 Task: Use the formula "ISEMAIL" in spreadsheet "Project portfolio".
Action: Mouse moved to (764, 99)
Screenshot: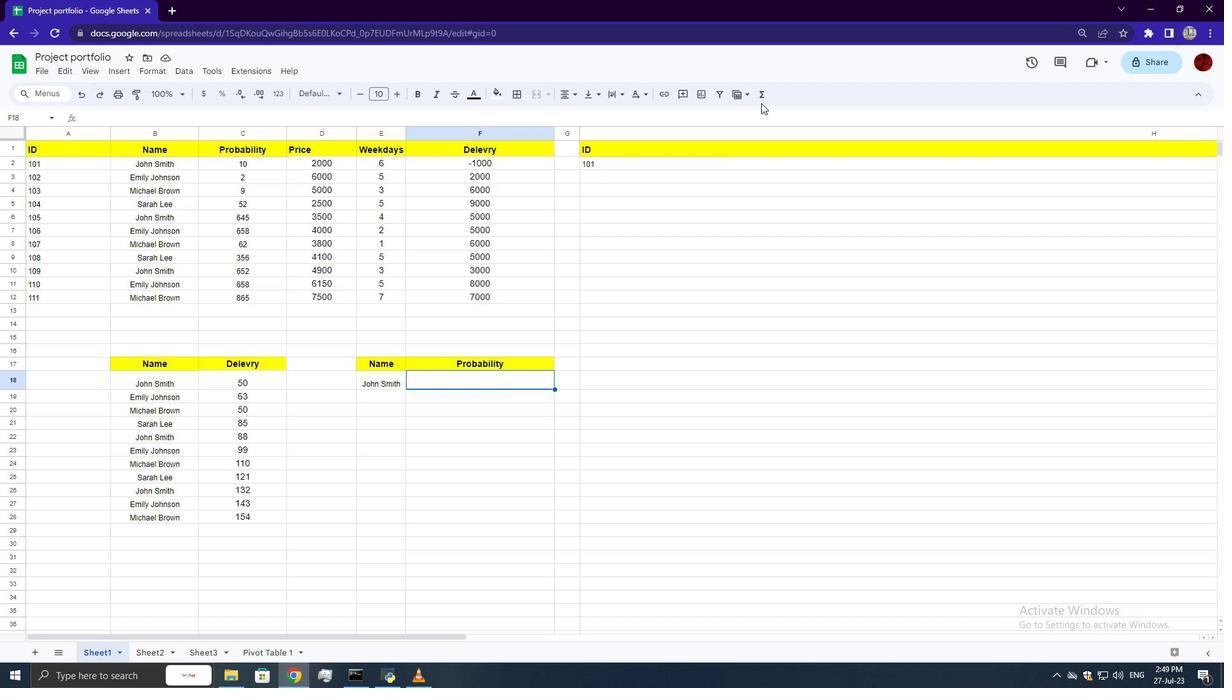 
Action: Mouse pressed left at (764, 99)
Screenshot: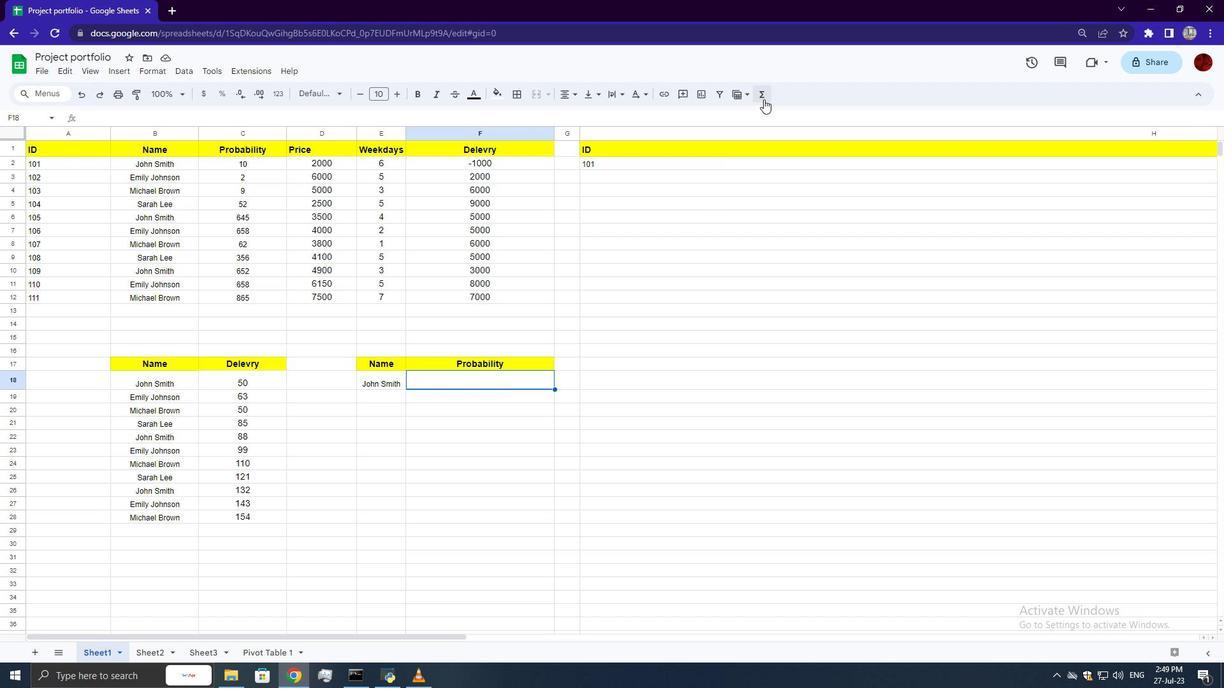
Action: Mouse moved to (944, 230)
Screenshot: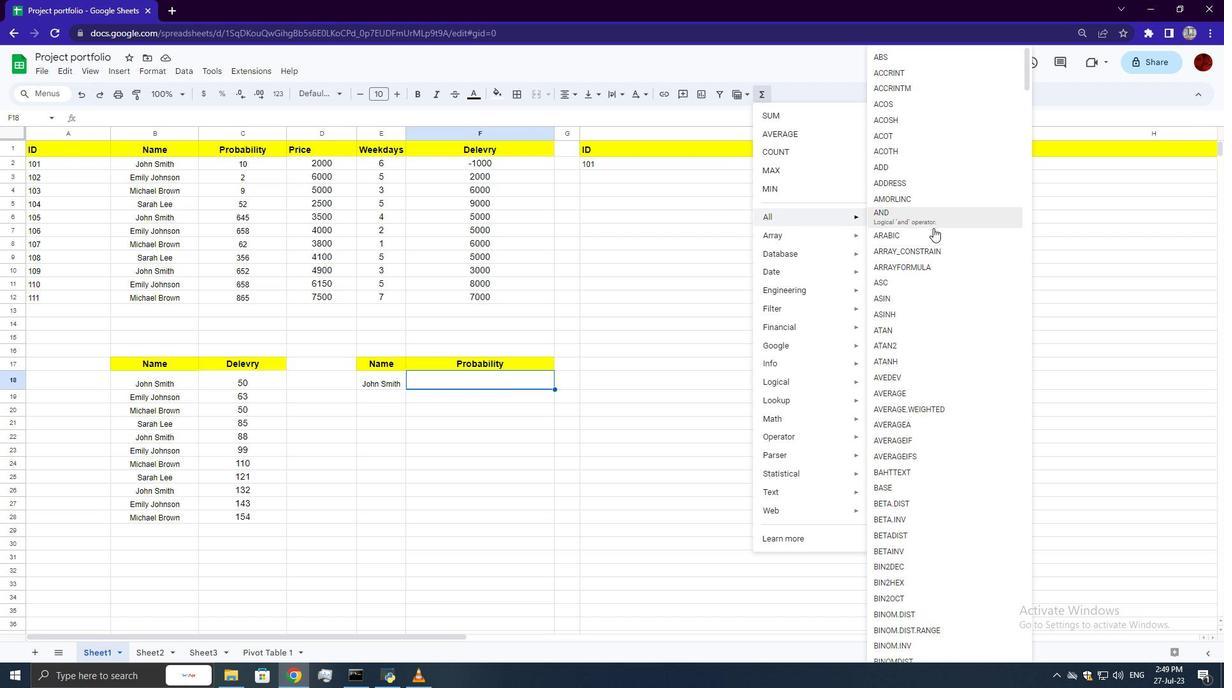 
Action: Mouse scrolled (944, 229) with delta (0, 0)
Screenshot: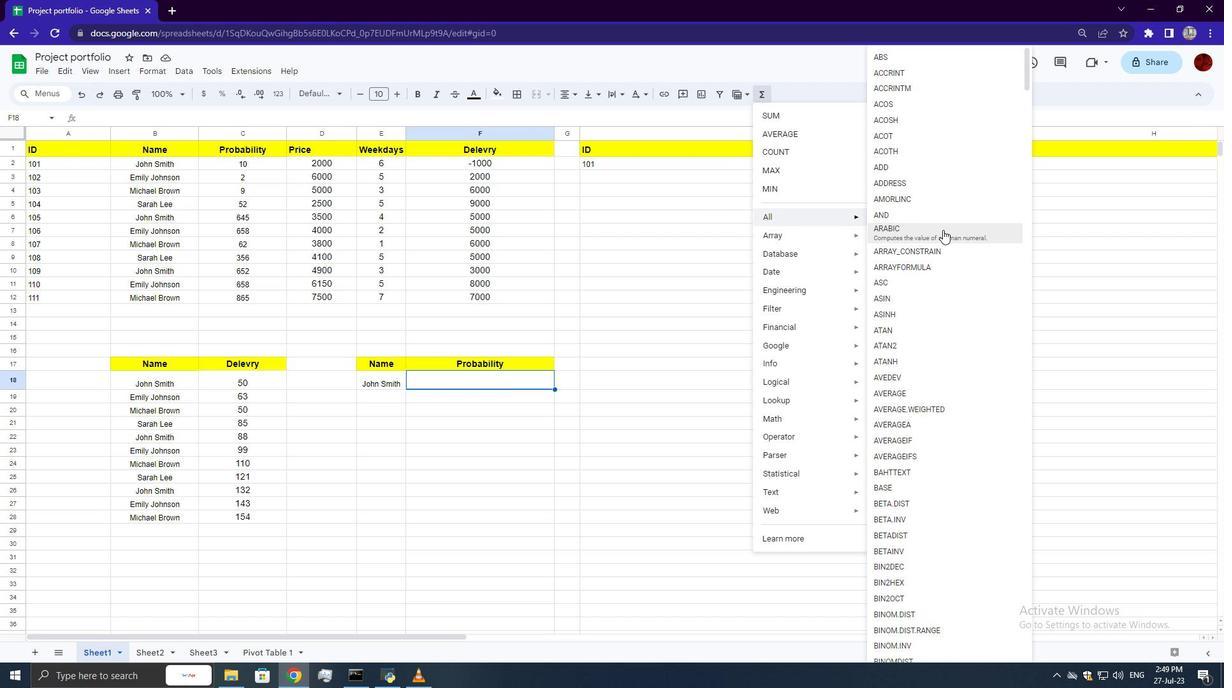 
Action: Mouse scrolled (944, 229) with delta (0, 0)
Screenshot: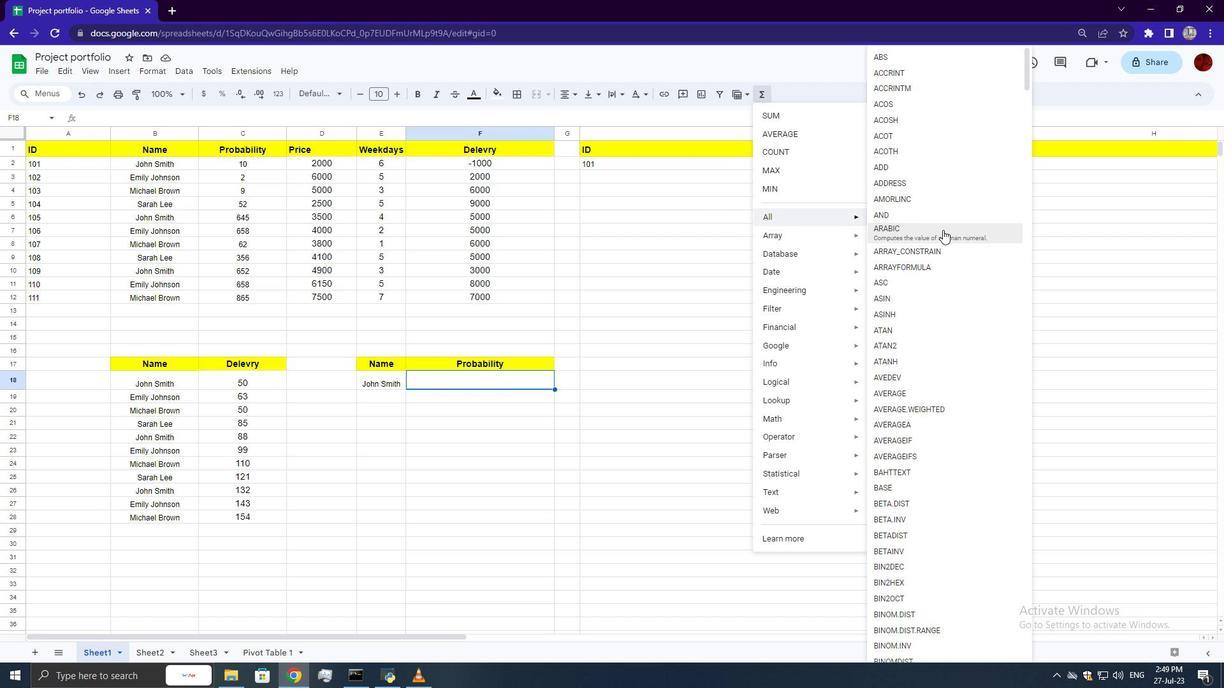 
Action: Mouse scrolled (944, 229) with delta (0, 0)
Screenshot: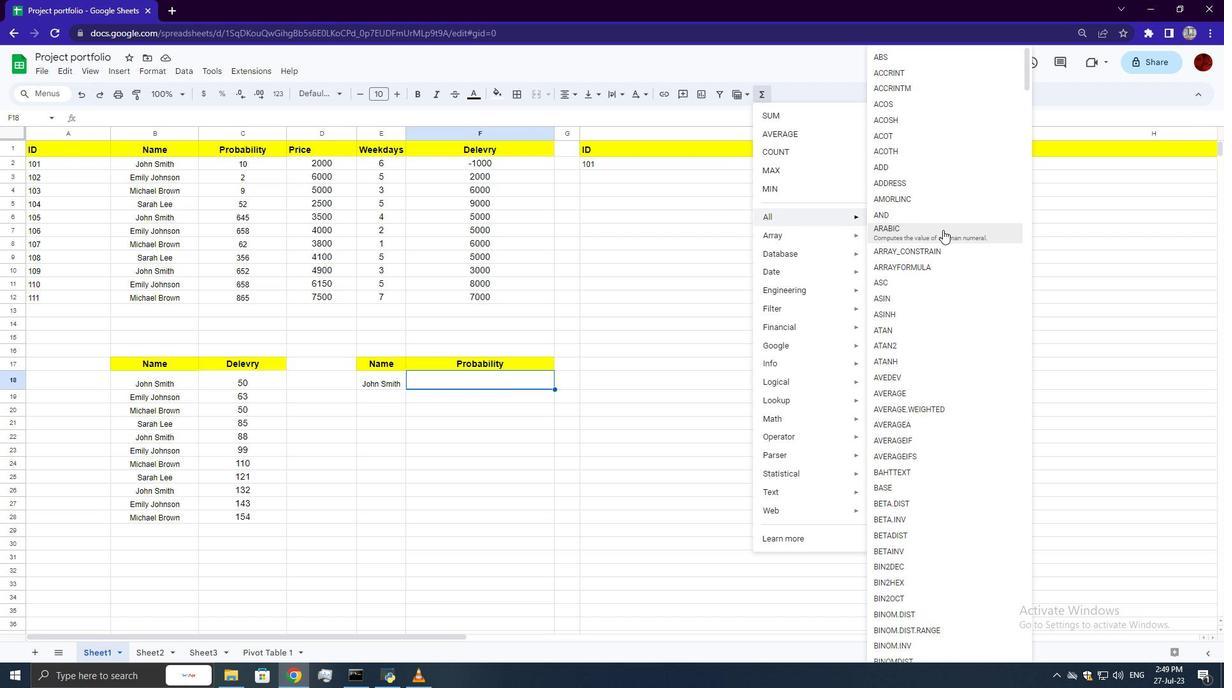 
Action: Mouse scrolled (944, 229) with delta (0, 0)
Screenshot: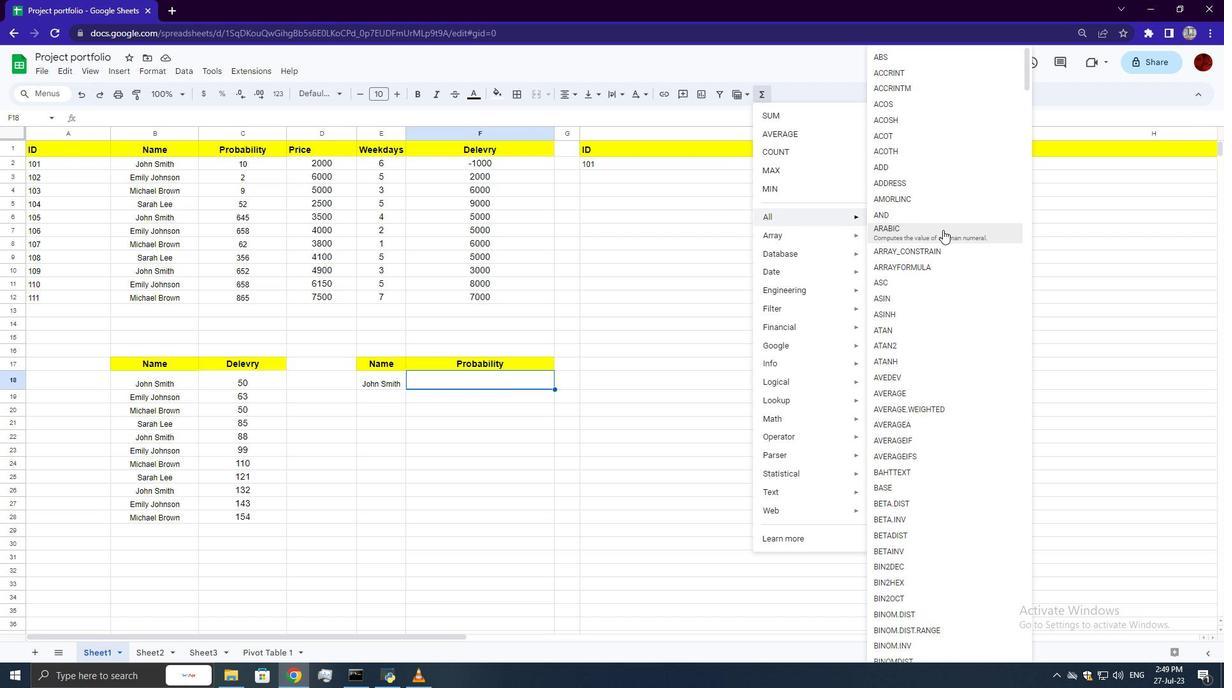 
Action: Mouse scrolled (944, 229) with delta (0, 0)
Screenshot: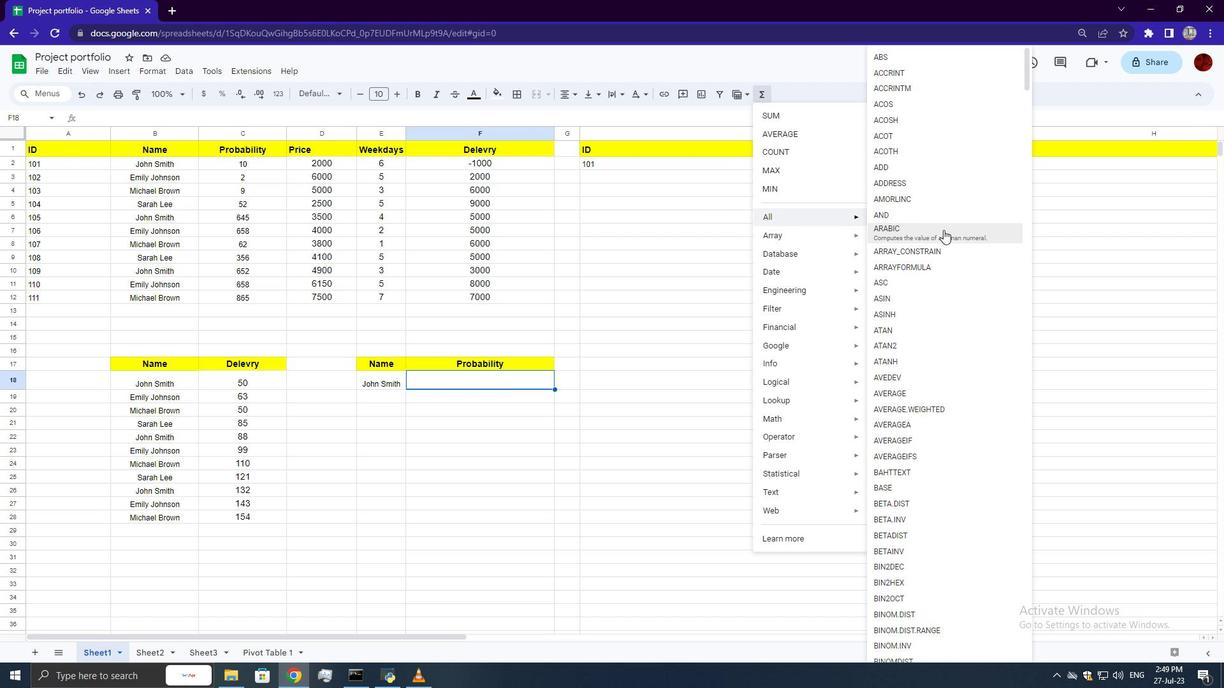 
Action: Mouse scrolled (944, 229) with delta (0, 0)
Screenshot: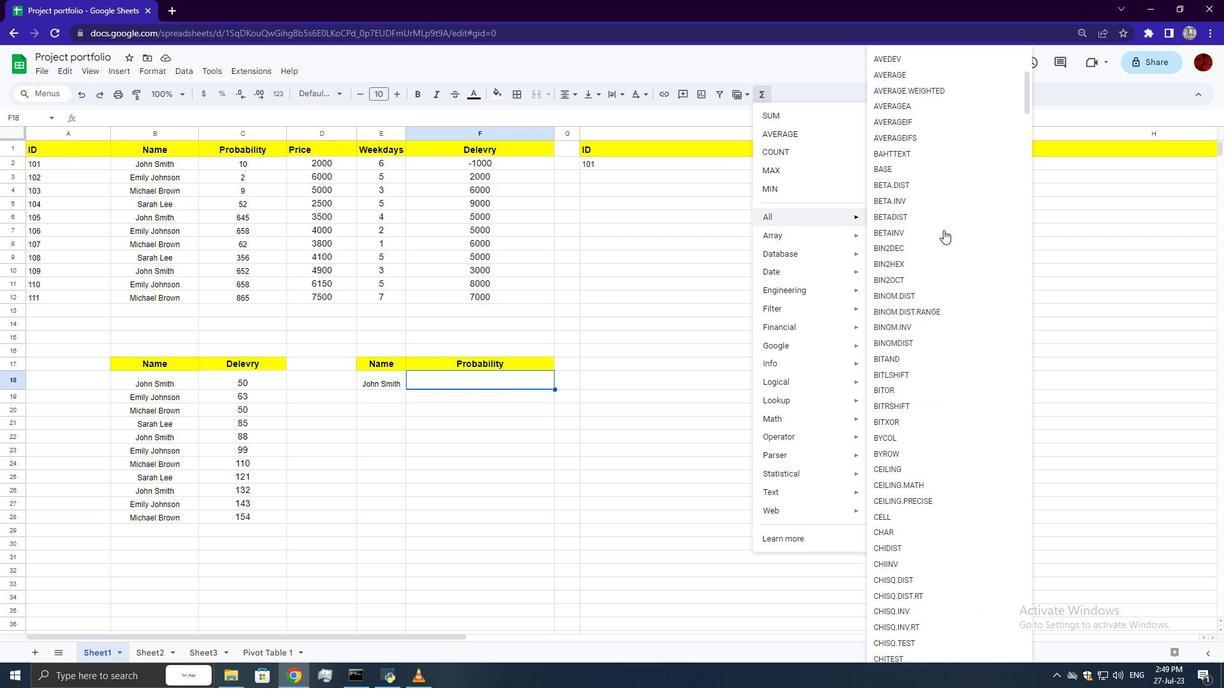 
Action: Mouse moved to (944, 233)
Screenshot: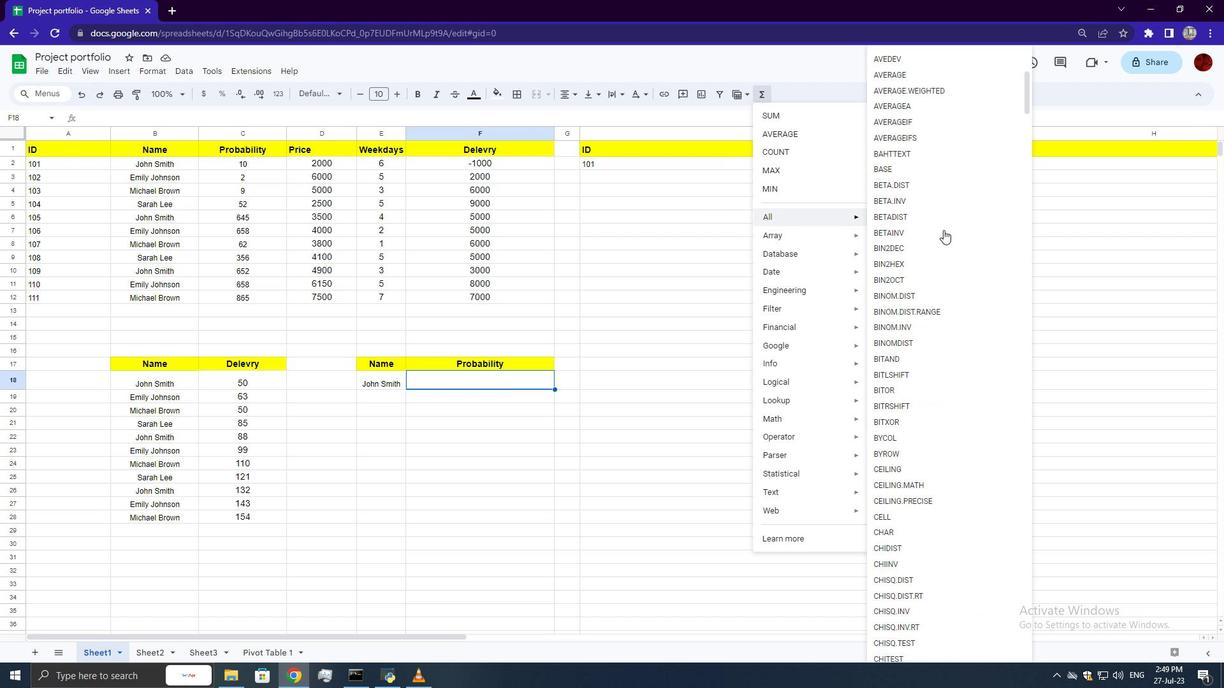 
Action: Mouse scrolled (944, 232) with delta (0, 0)
Screenshot: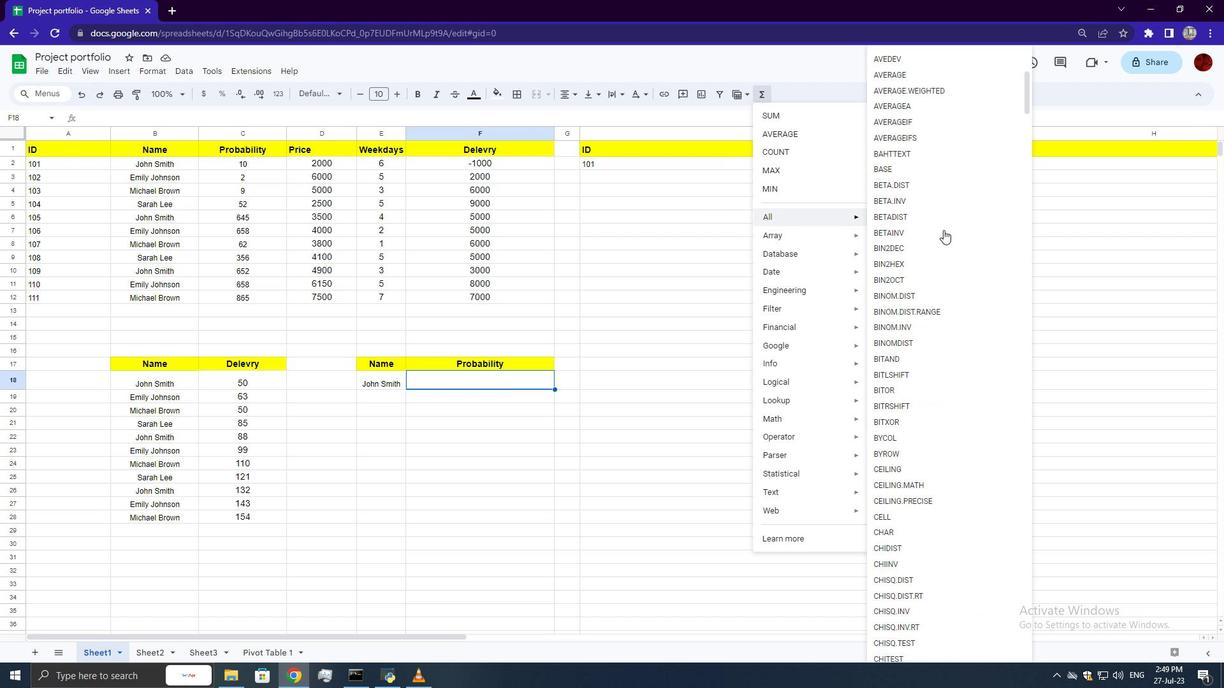 
Action: Mouse moved to (945, 233)
Screenshot: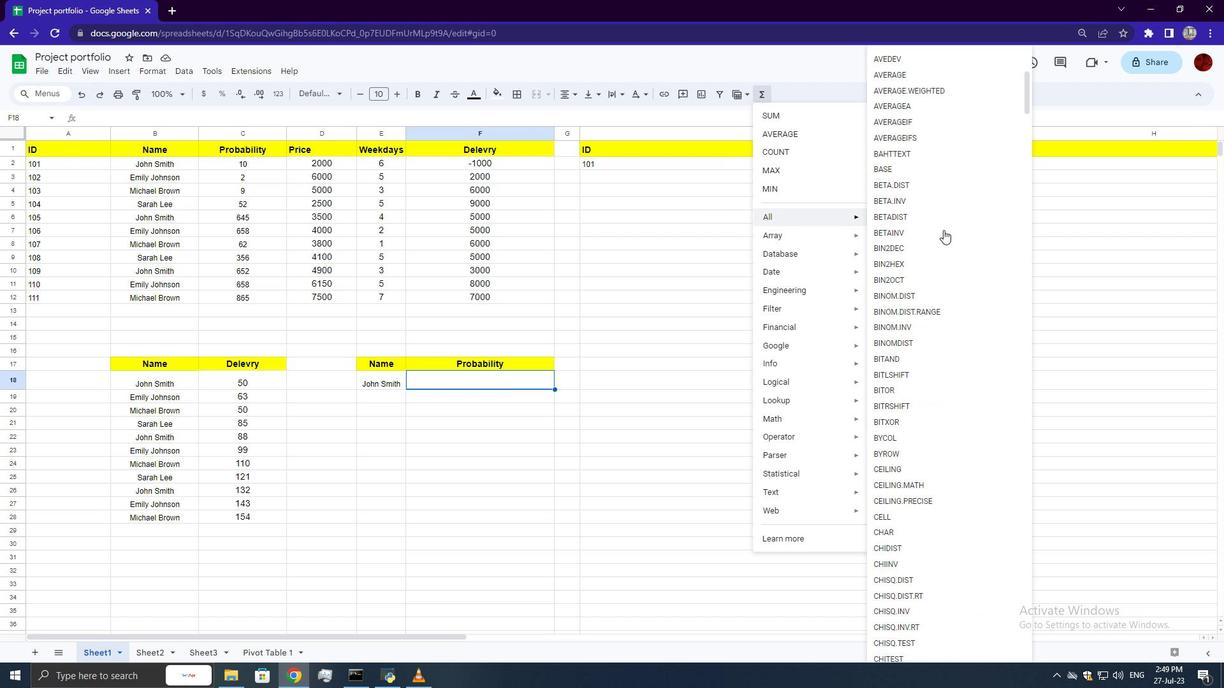 
Action: Mouse scrolled (945, 232) with delta (0, 0)
Screenshot: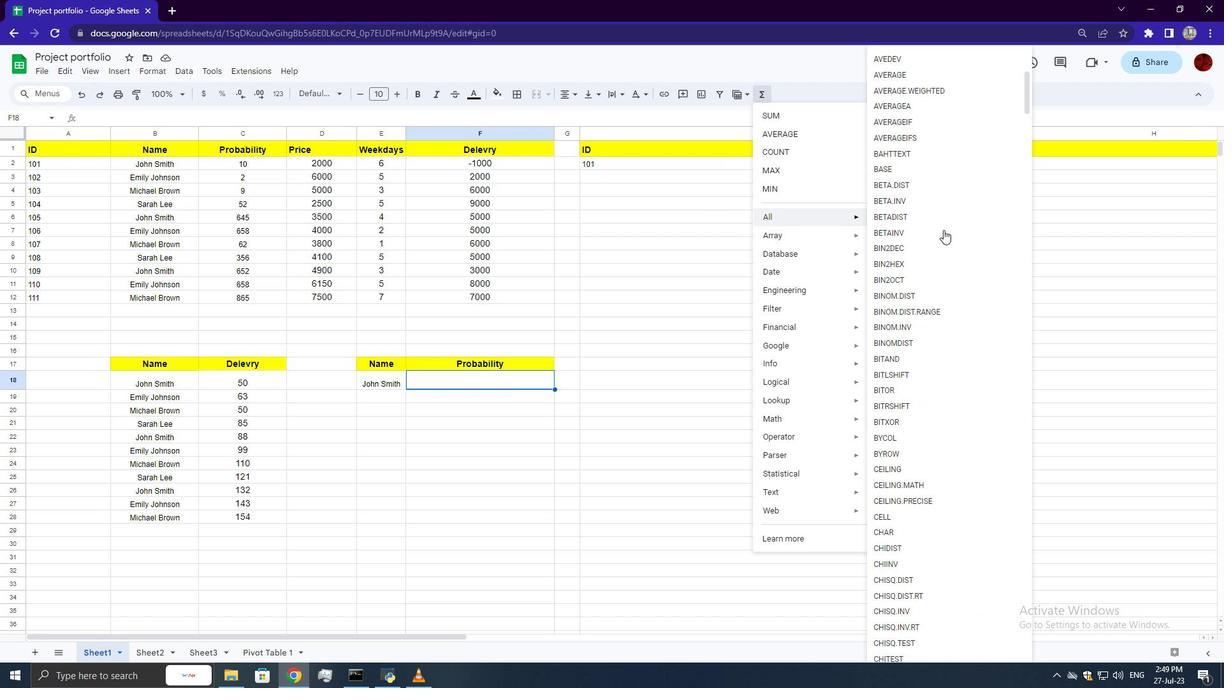 
Action: Mouse moved to (946, 234)
Screenshot: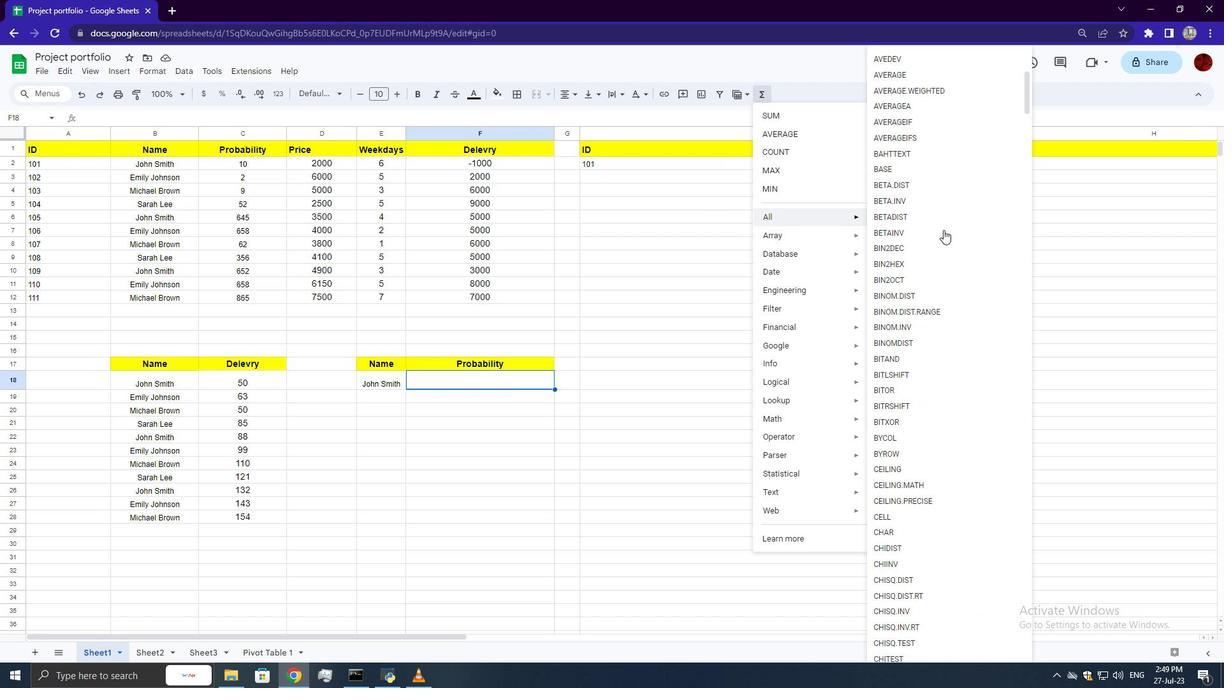 
Action: Mouse scrolled (946, 234) with delta (0, 0)
Screenshot: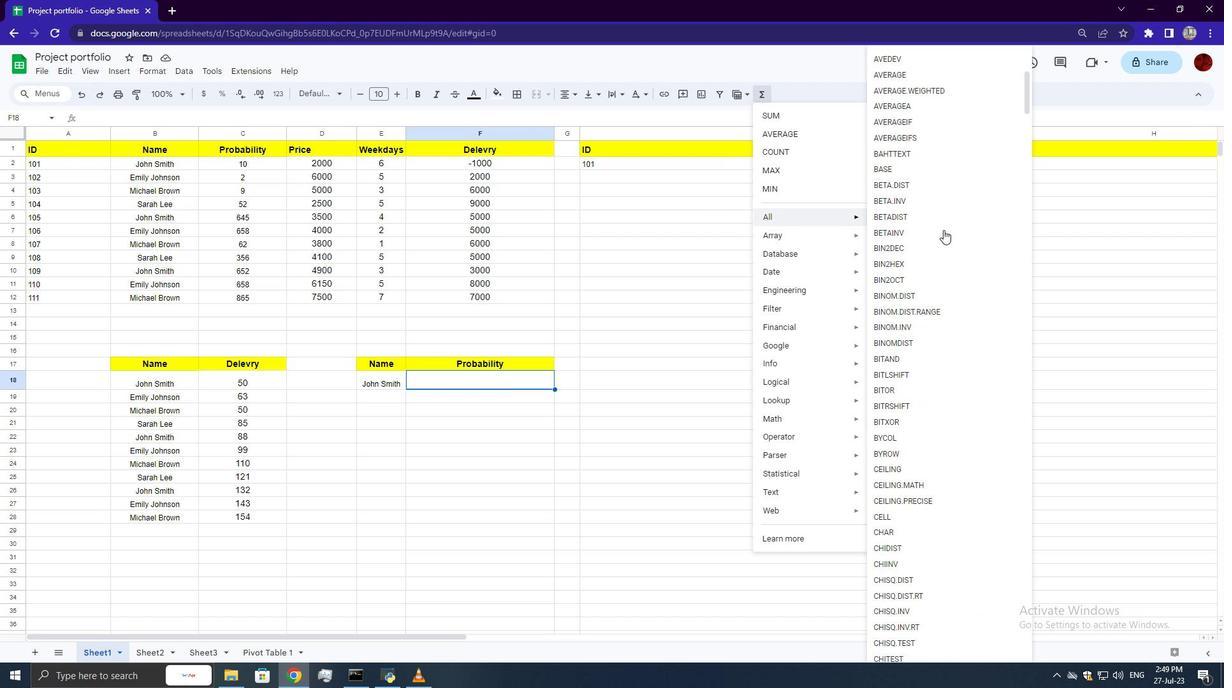 
Action: Mouse moved to (947, 234)
Screenshot: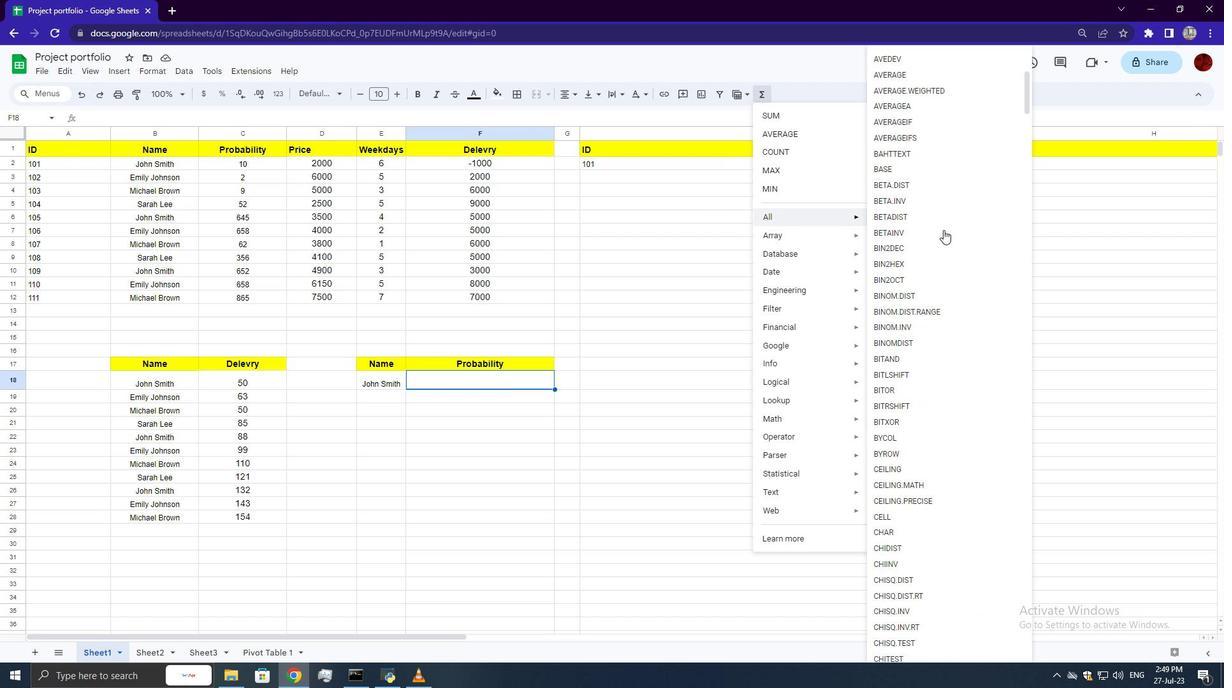 
Action: Mouse scrolled (947, 234) with delta (0, 0)
Screenshot: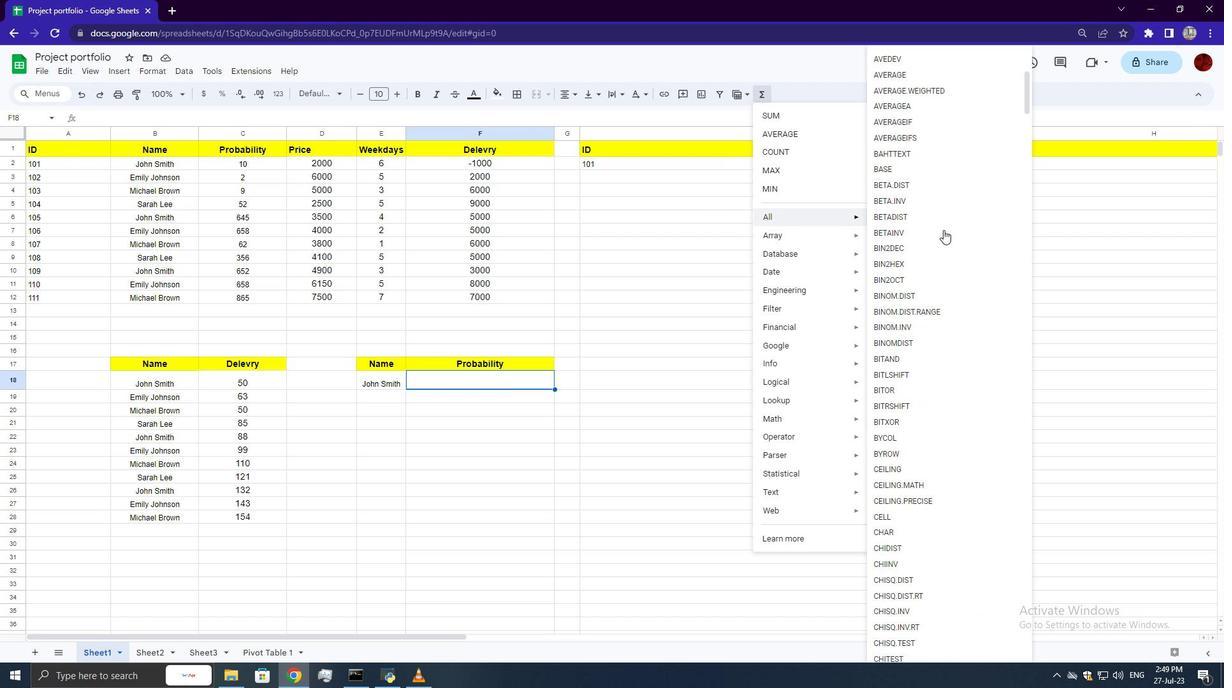 
Action: Mouse moved to (949, 235)
Screenshot: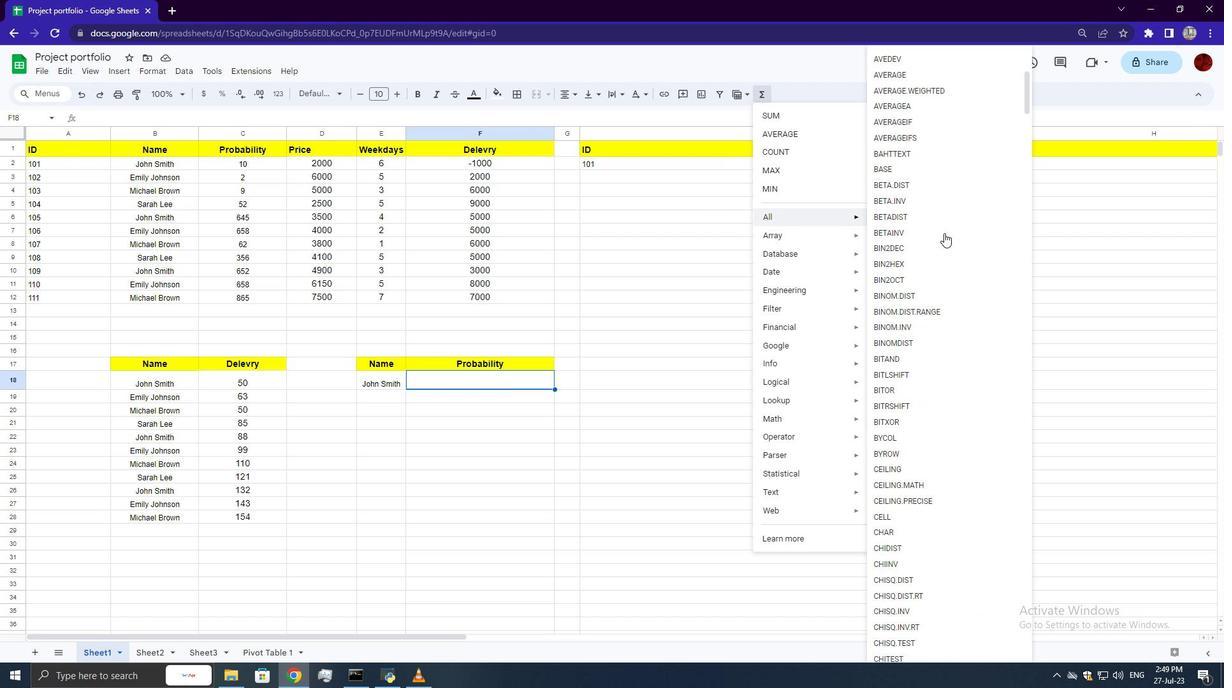 
Action: Mouse scrolled (949, 234) with delta (0, 0)
Screenshot: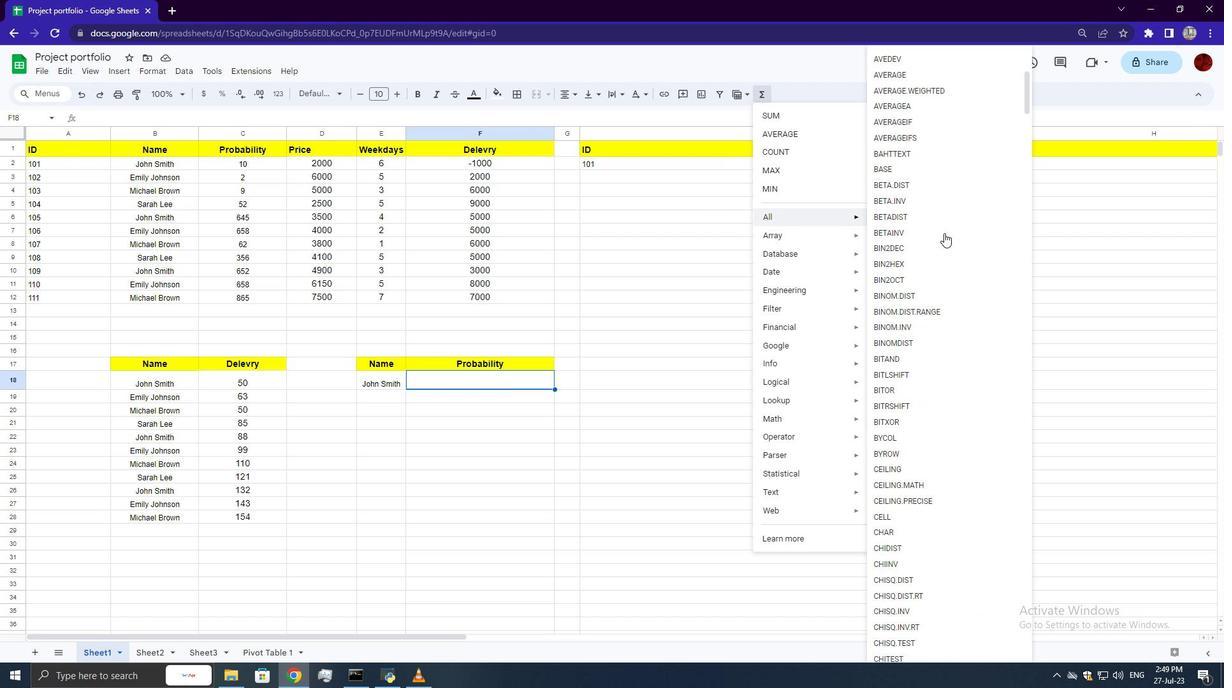 
Action: Mouse moved to (957, 237)
Screenshot: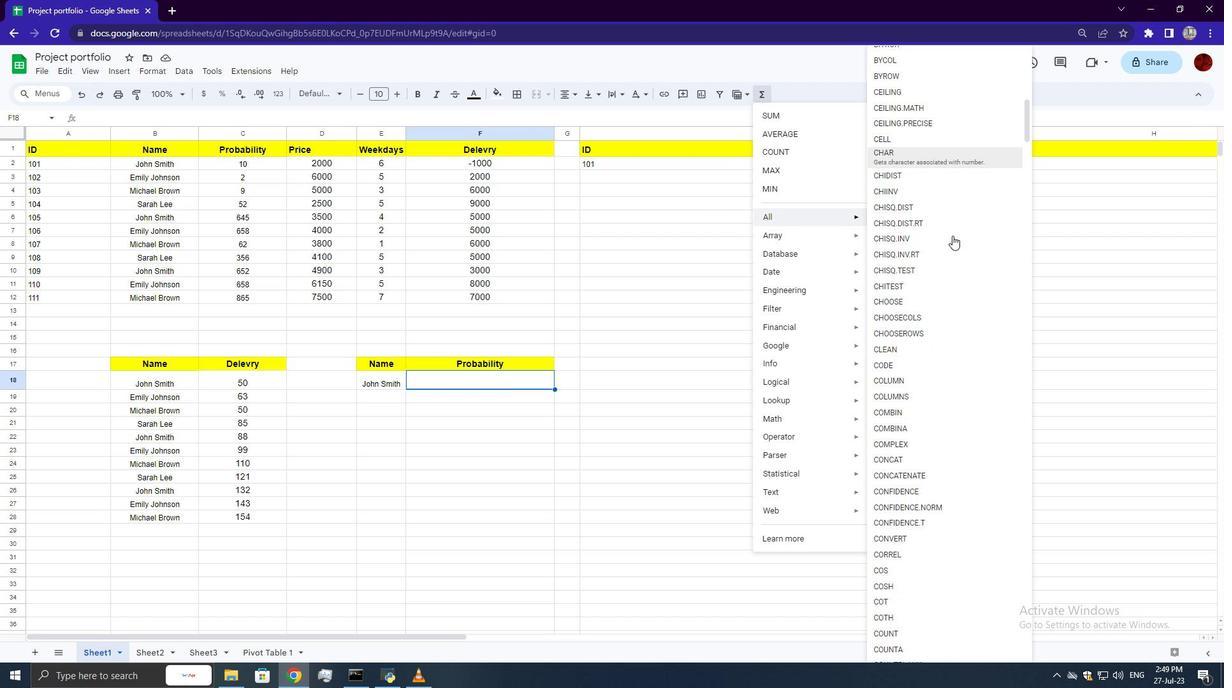 
Action: Mouse scrolled (957, 236) with delta (0, 0)
Screenshot: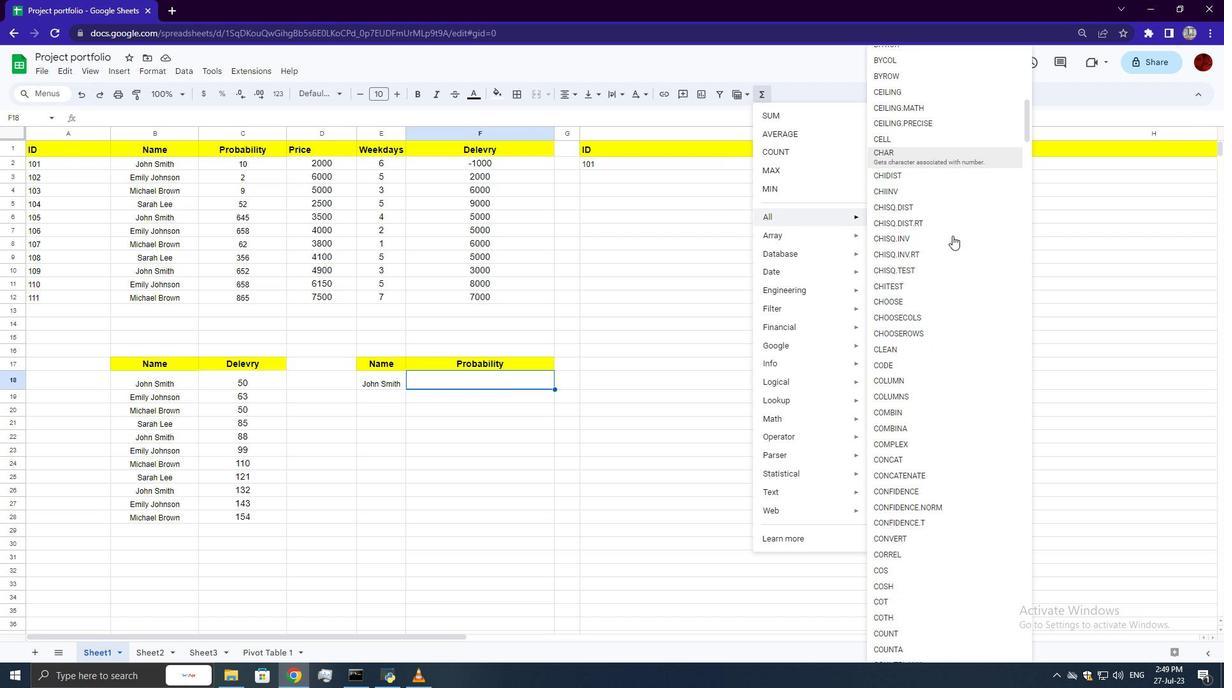 
Action: Mouse scrolled (957, 236) with delta (0, 0)
Screenshot: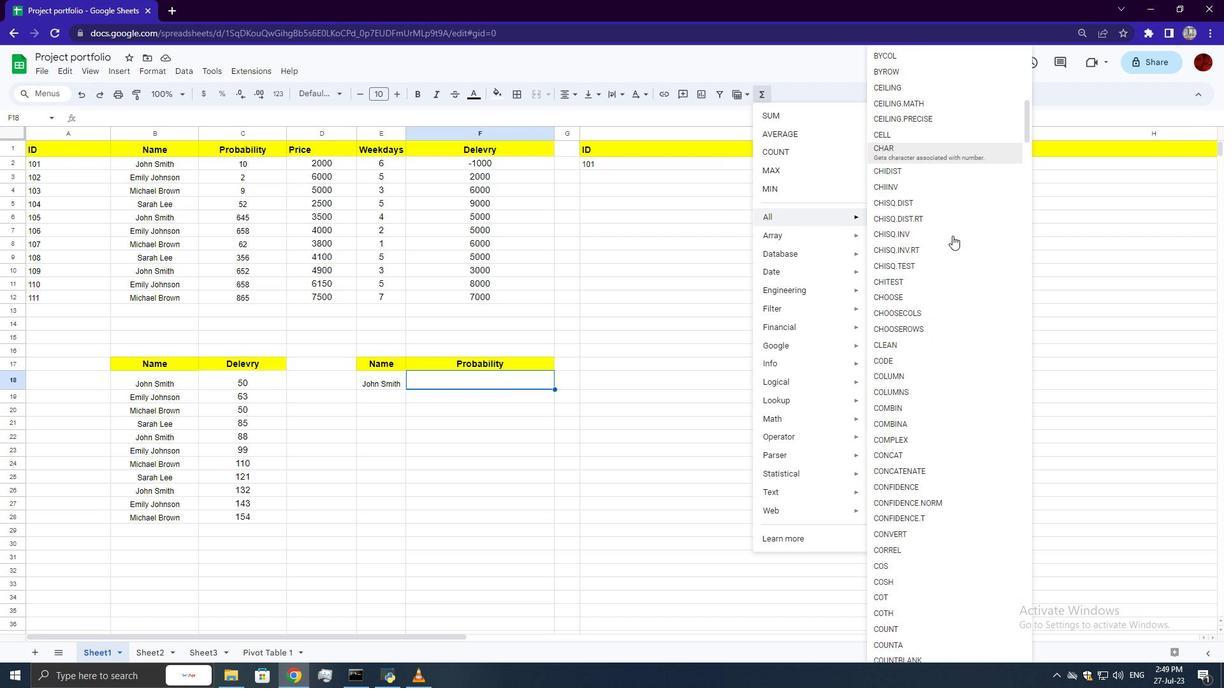 
Action: Mouse scrolled (957, 236) with delta (0, 0)
Screenshot: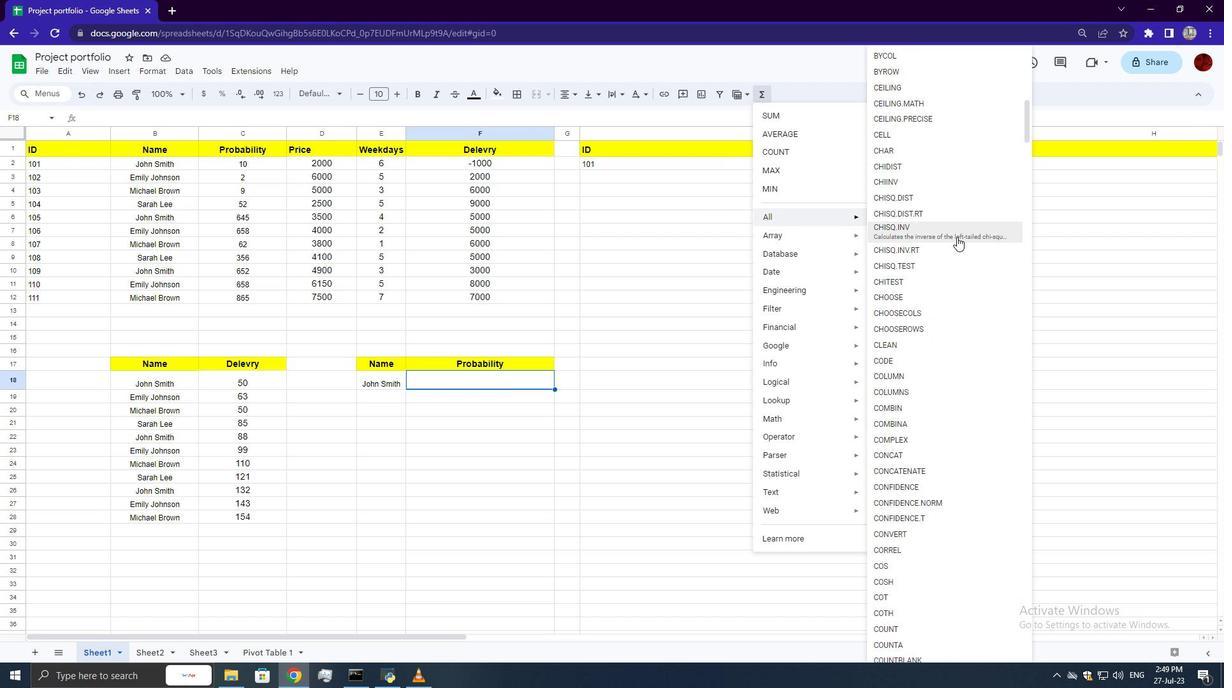 
Action: Mouse scrolled (957, 236) with delta (0, 0)
Screenshot: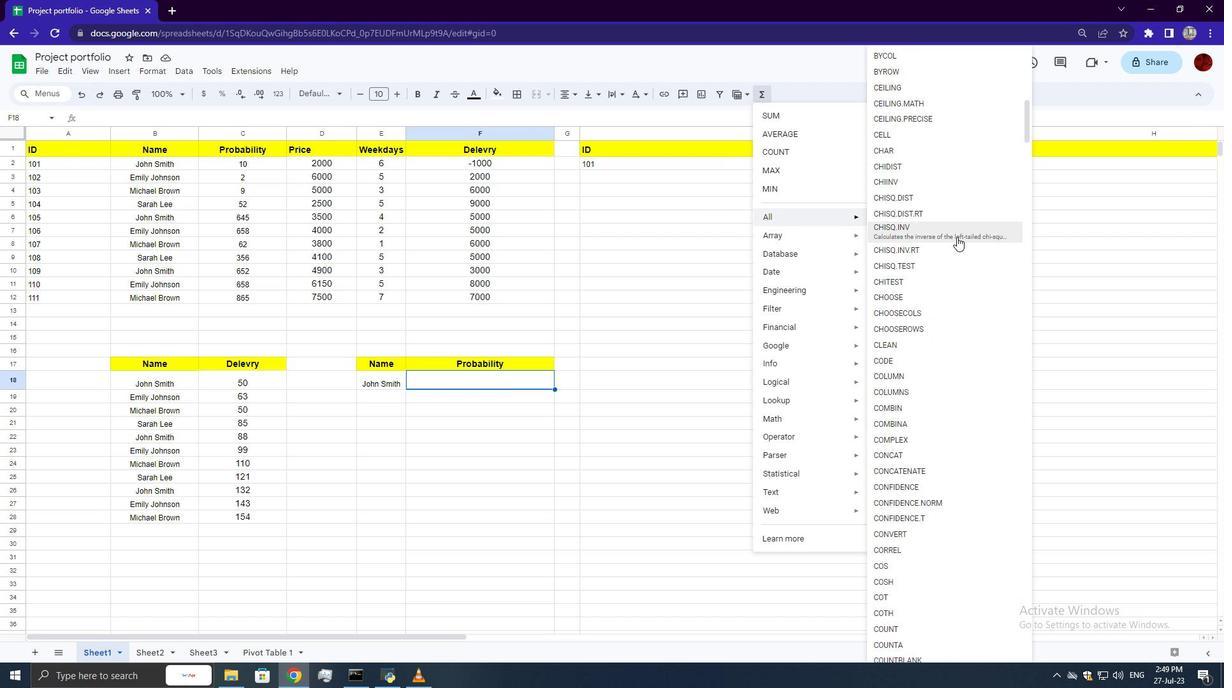 
Action: Mouse scrolled (957, 236) with delta (0, 0)
Screenshot: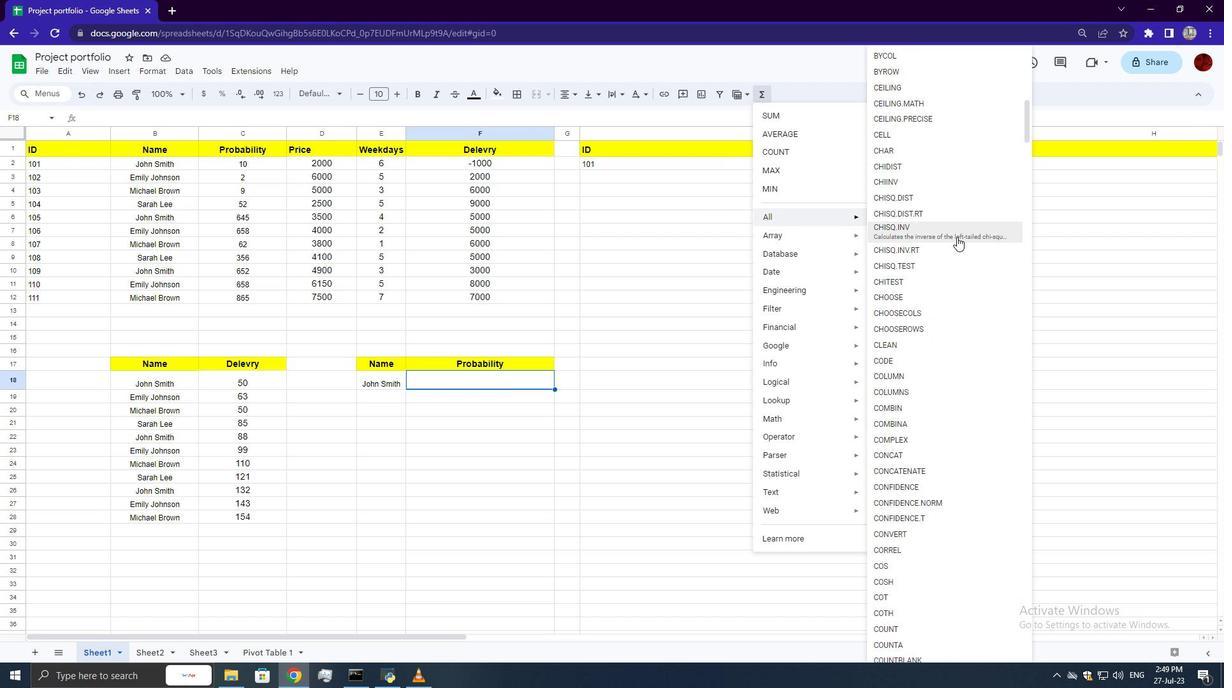 
Action: Mouse scrolled (957, 236) with delta (0, 0)
Screenshot: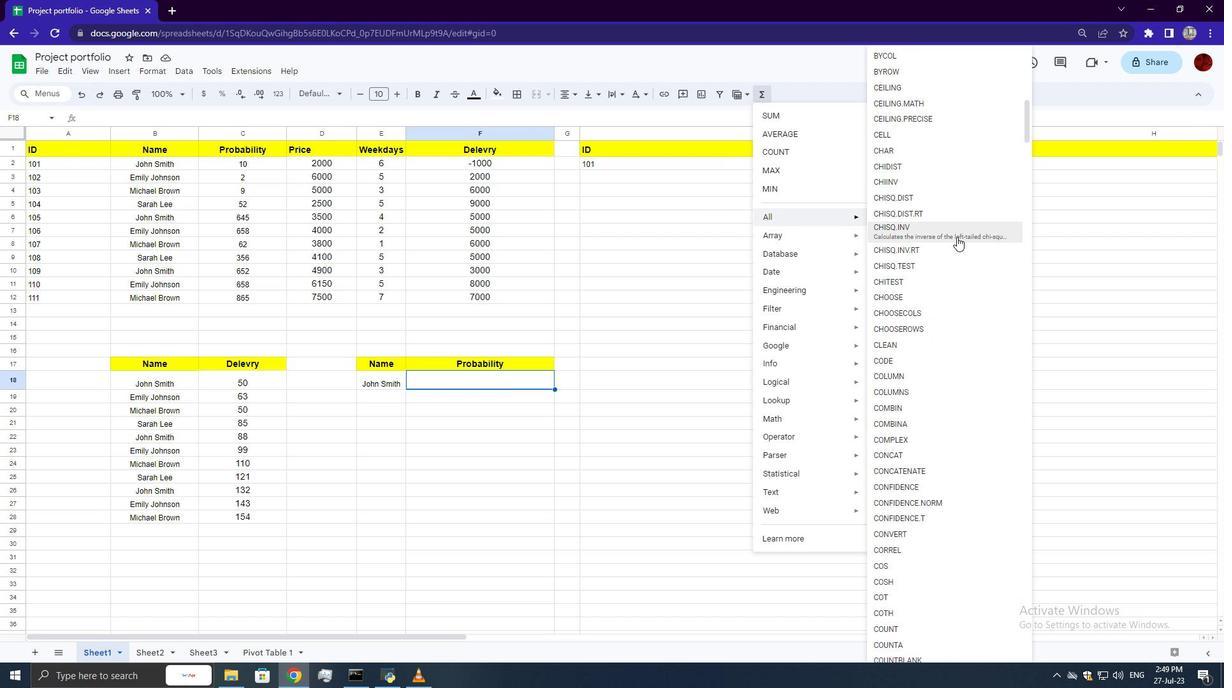 
Action: Mouse moved to (959, 237)
Screenshot: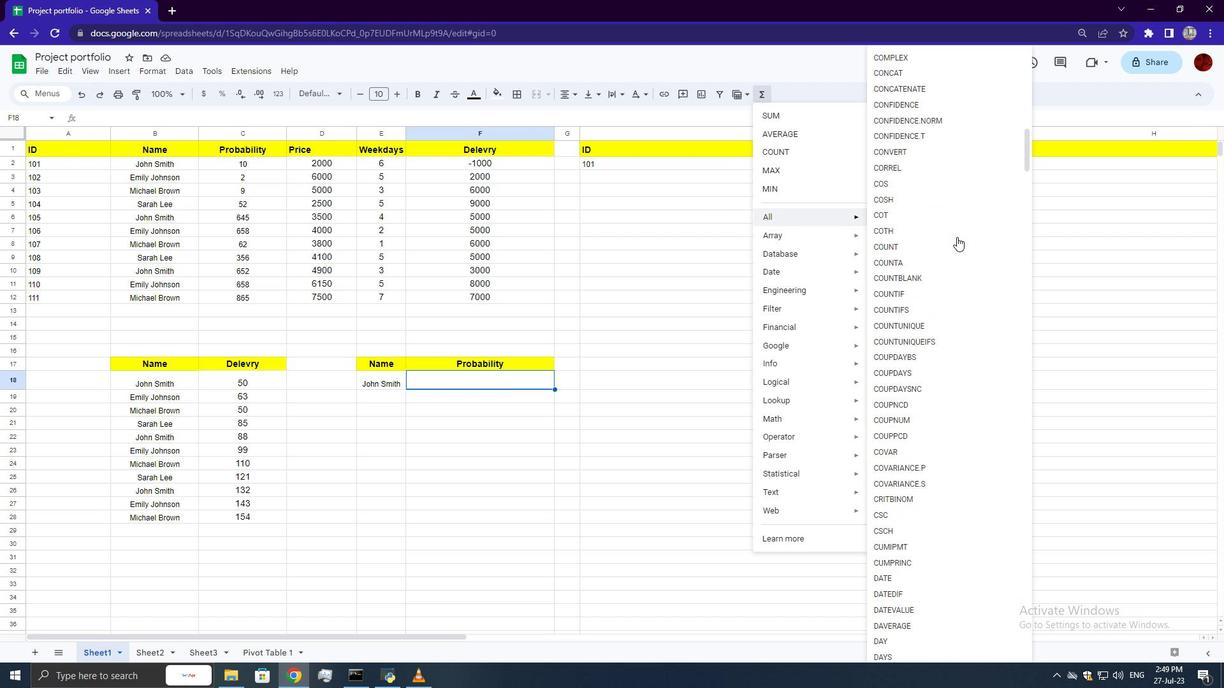 
Action: Mouse scrolled (959, 236) with delta (0, 0)
Screenshot: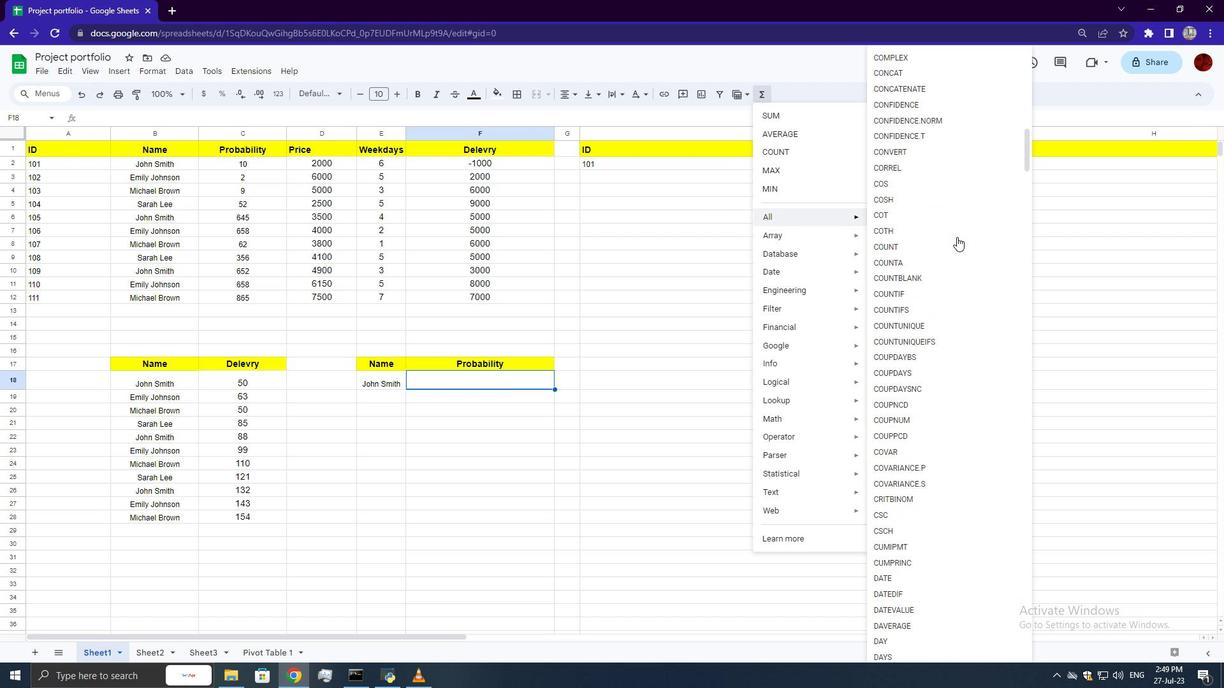 
Action: Mouse scrolled (959, 236) with delta (0, 0)
Screenshot: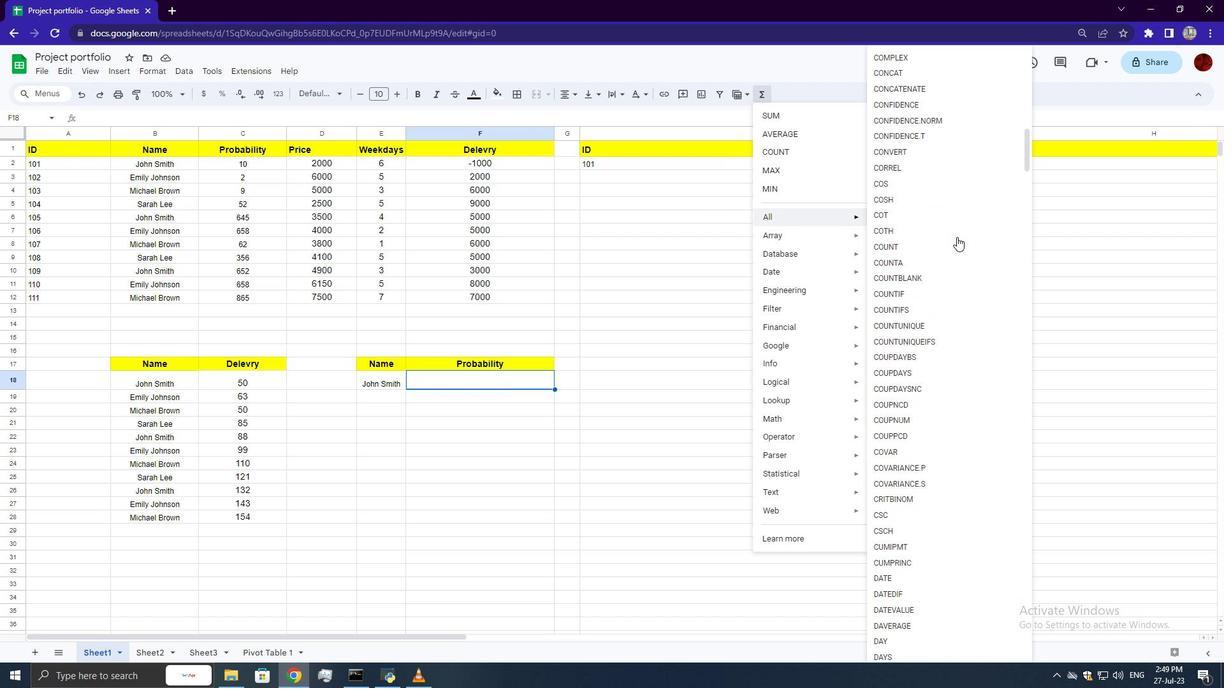 
Action: Mouse scrolled (959, 236) with delta (0, 0)
Screenshot: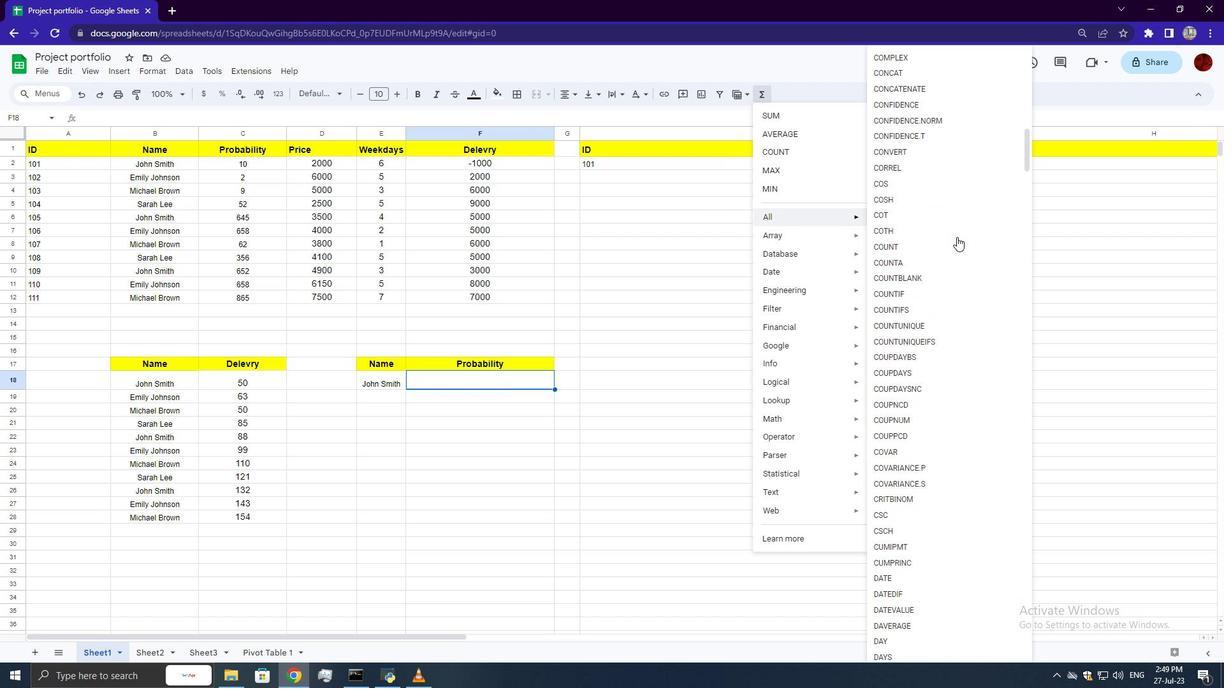
Action: Mouse scrolled (959, 236) with delta (0, 0)
Screenshot: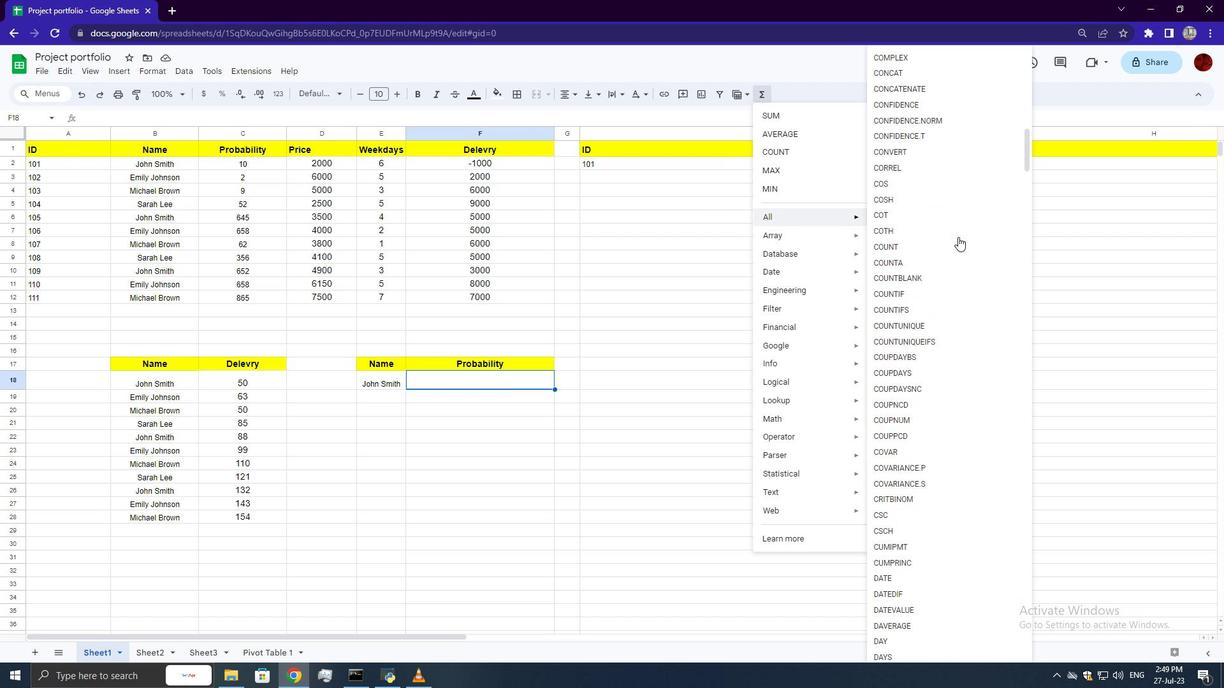 
Action: Mouse scrolled (959, 236) with delta (0, 0)
Screenshot: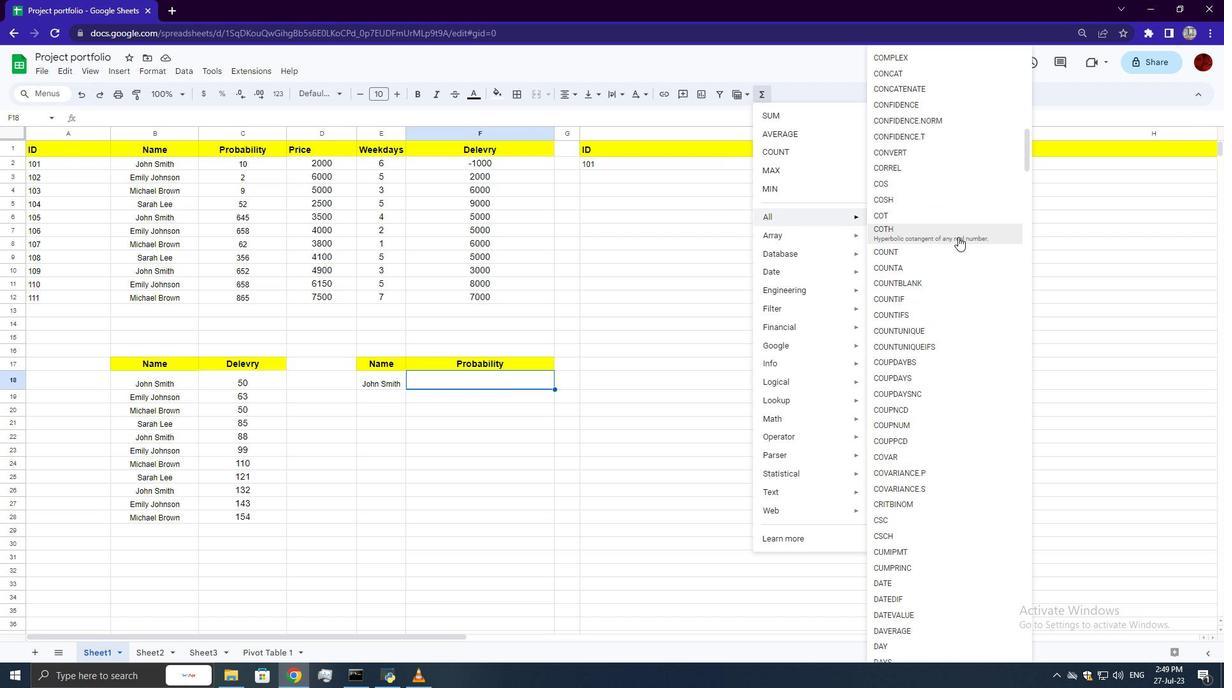 
Action: Mouse moved to (959, 241)
Screenshot: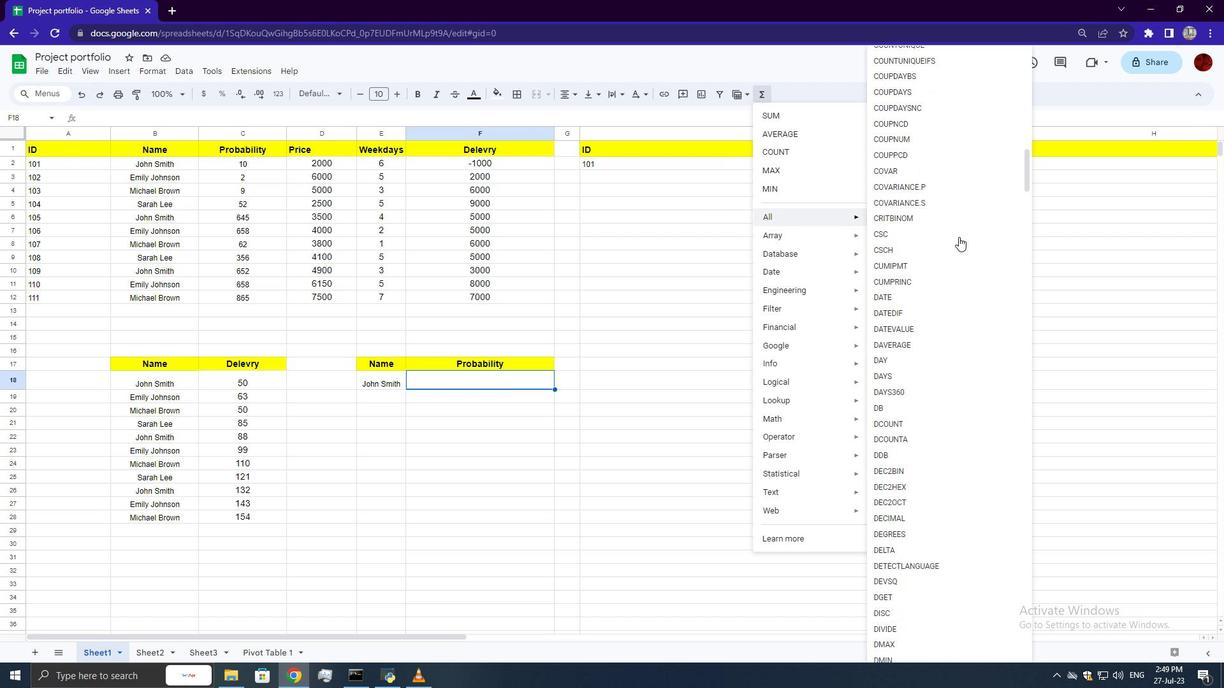 
Action: Mouse scrolled (959, 241) with delta (0, 0)
Screenshot: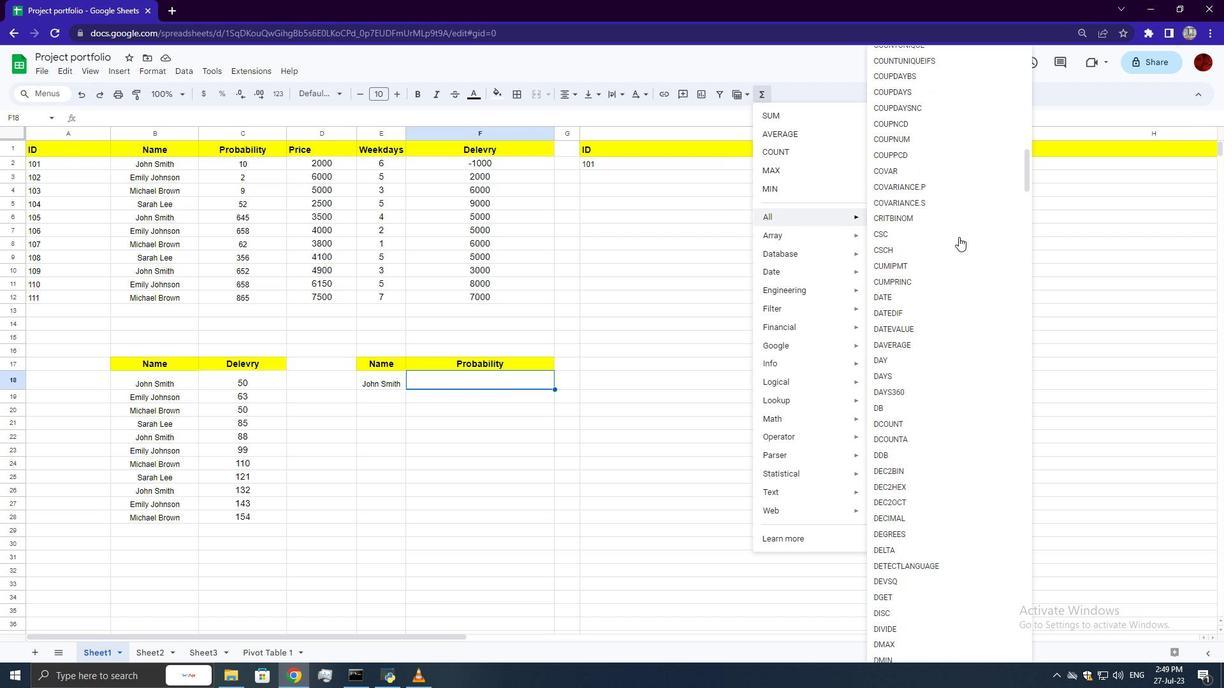 
Action: Mouse moved to (960, 243)
Screenshot: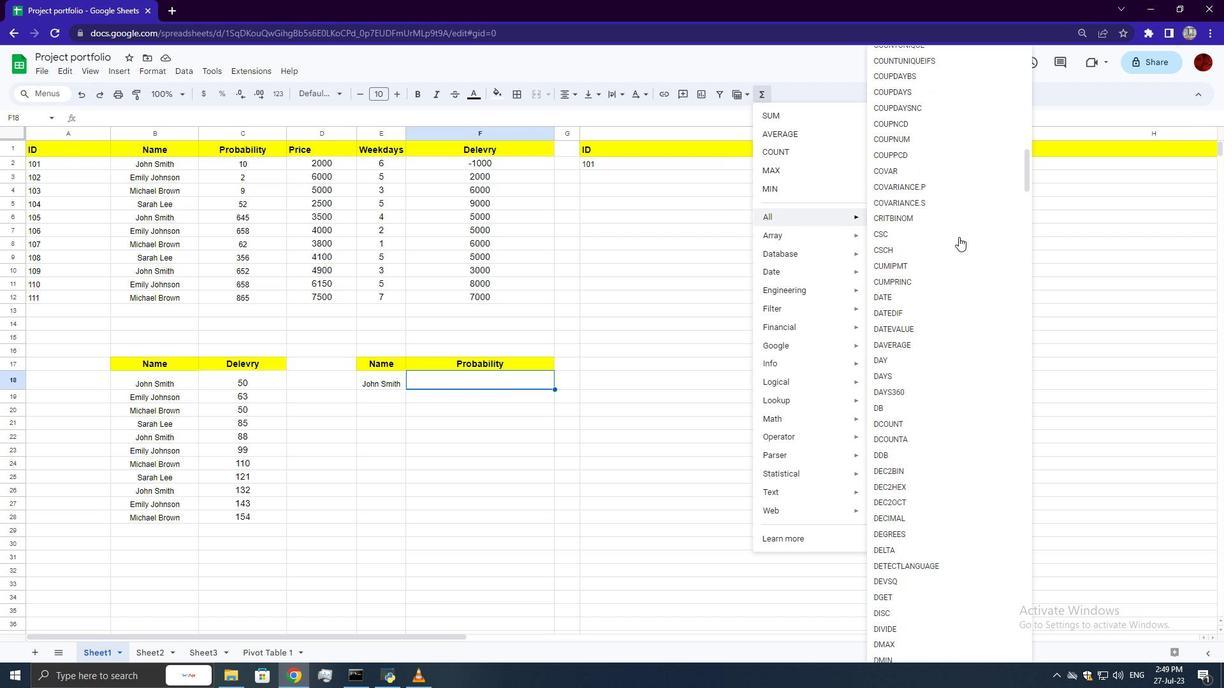 
Action: Mouse scrolled (960, 242) with delta (0, 0)
Screenshot: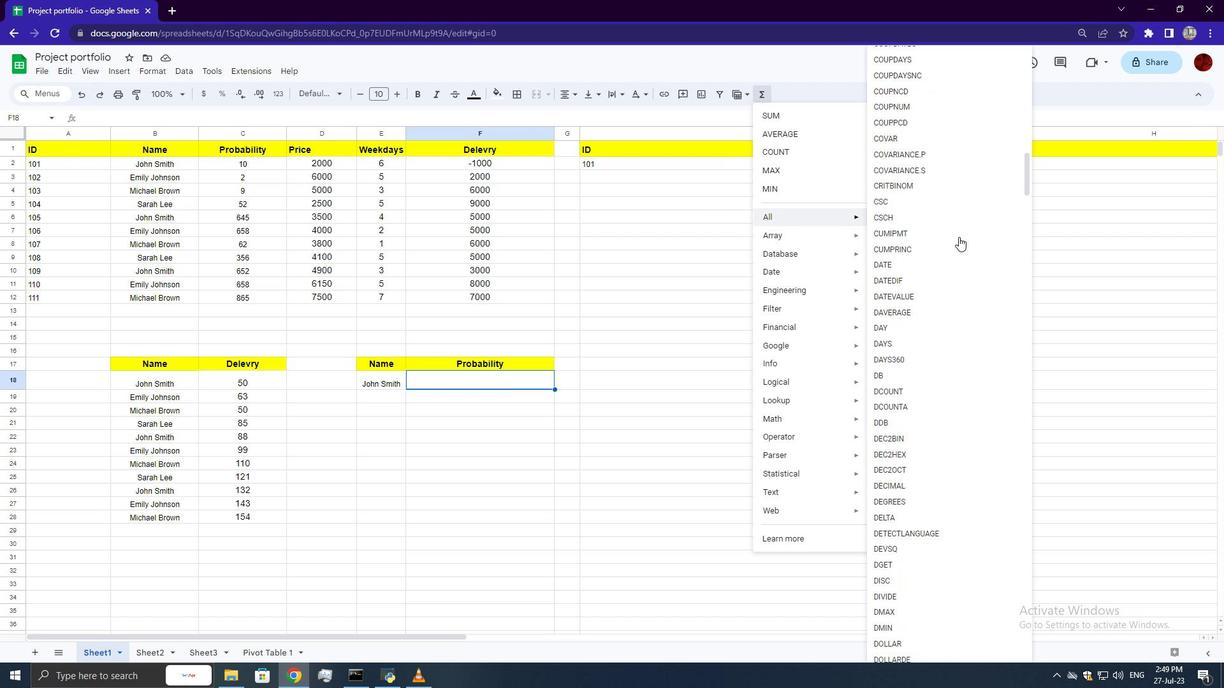 
Action: Mouse scrolled (960, 242) with delta (0, 0)
Screenshot: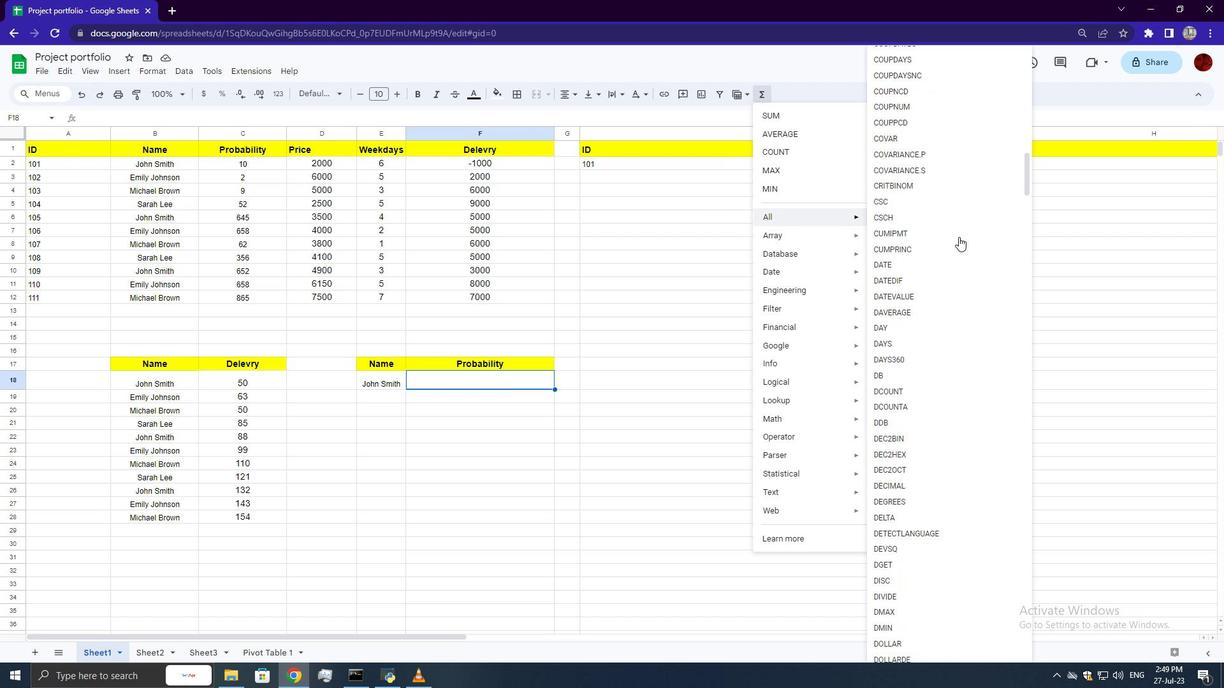 
Action: Mouse scrolled (960, 242) with delta (0, 0)
Screenshot: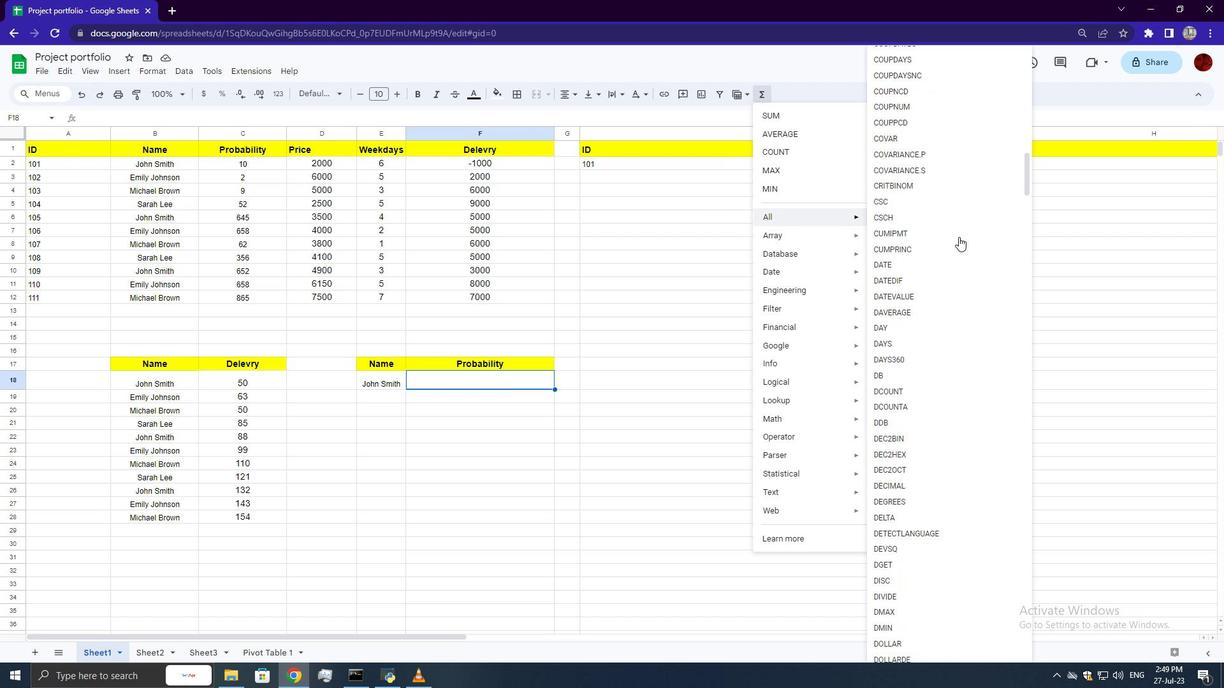 
Action: Mouse moved to (960, 243)
Screenshot: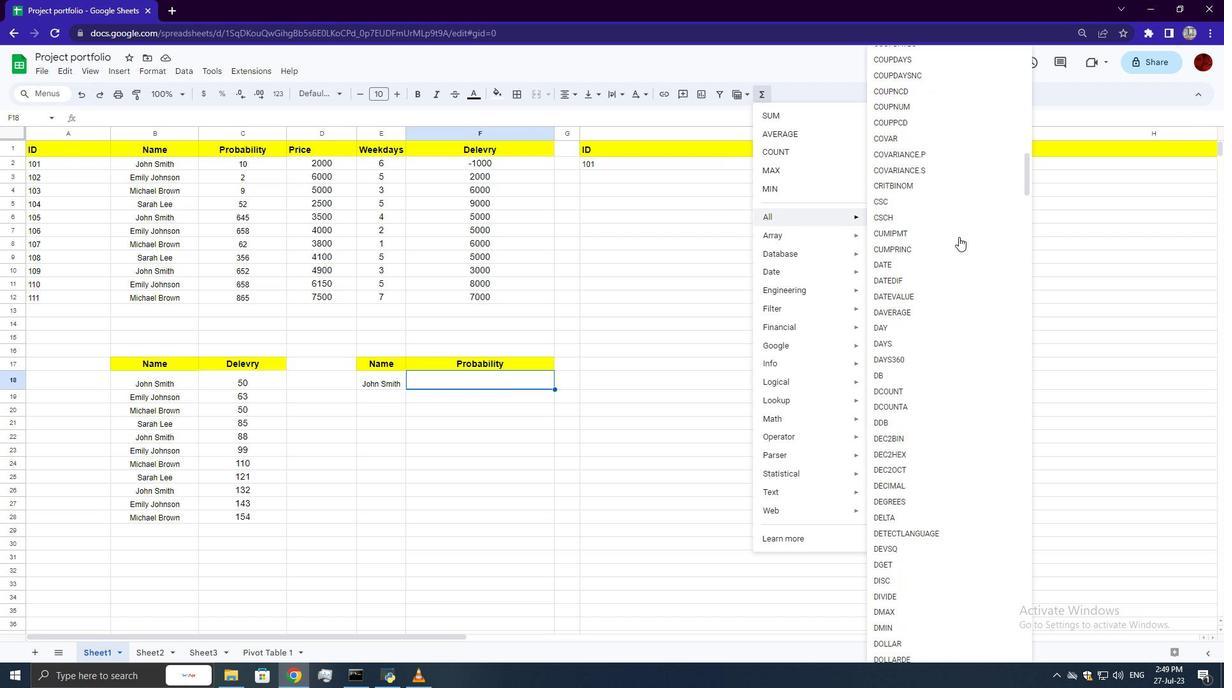 
Action: Mouse scrolled (960, 242) with delta (0, 0)
Screenshot: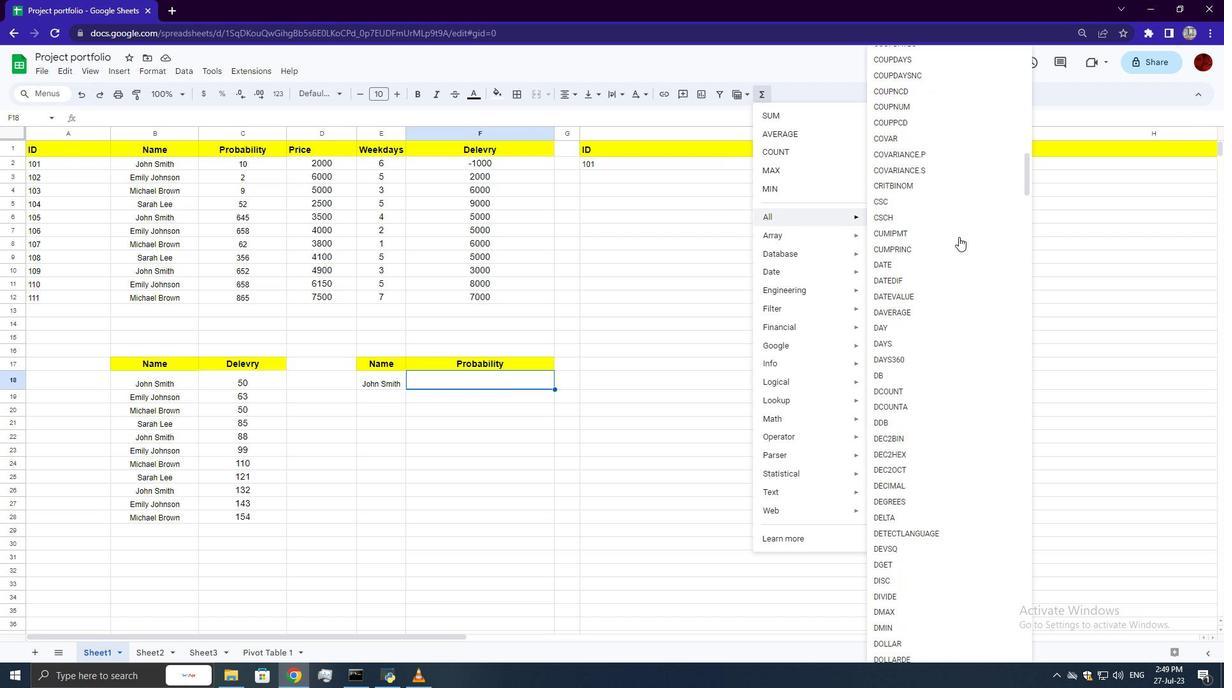 
Action: Mouse moved to (961, 249)
Screenshot: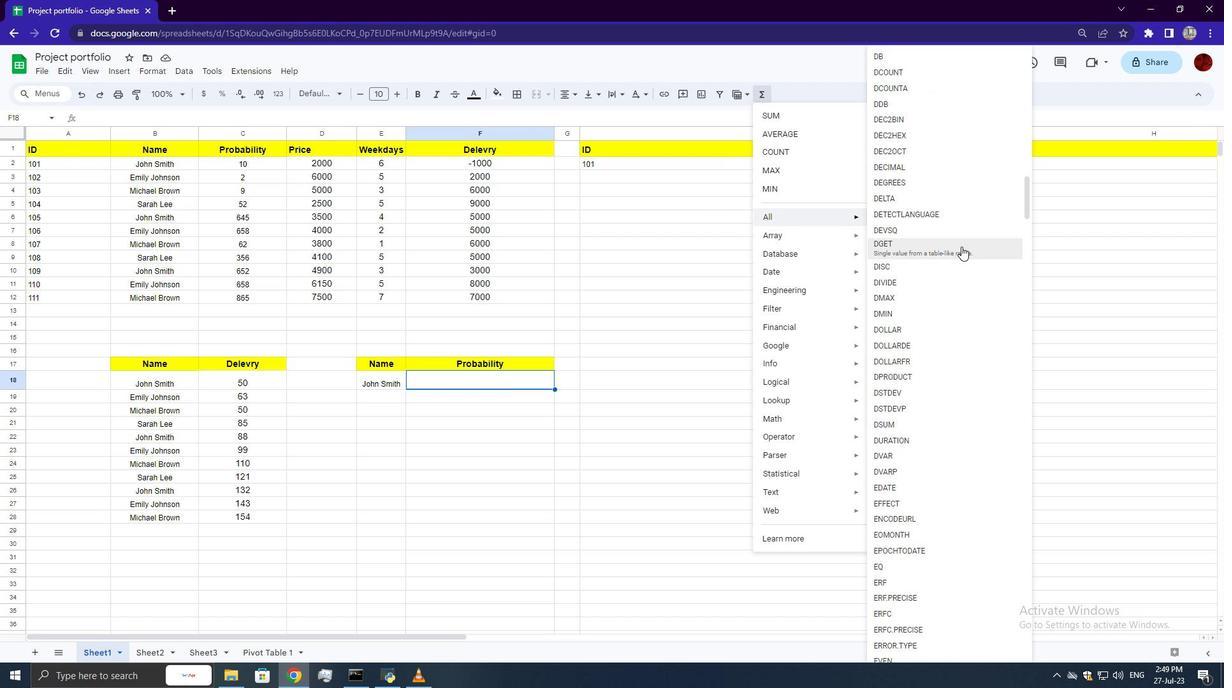 
Action: Mouse scrolled (961, 248) with delta (0, 0)
Screenshot: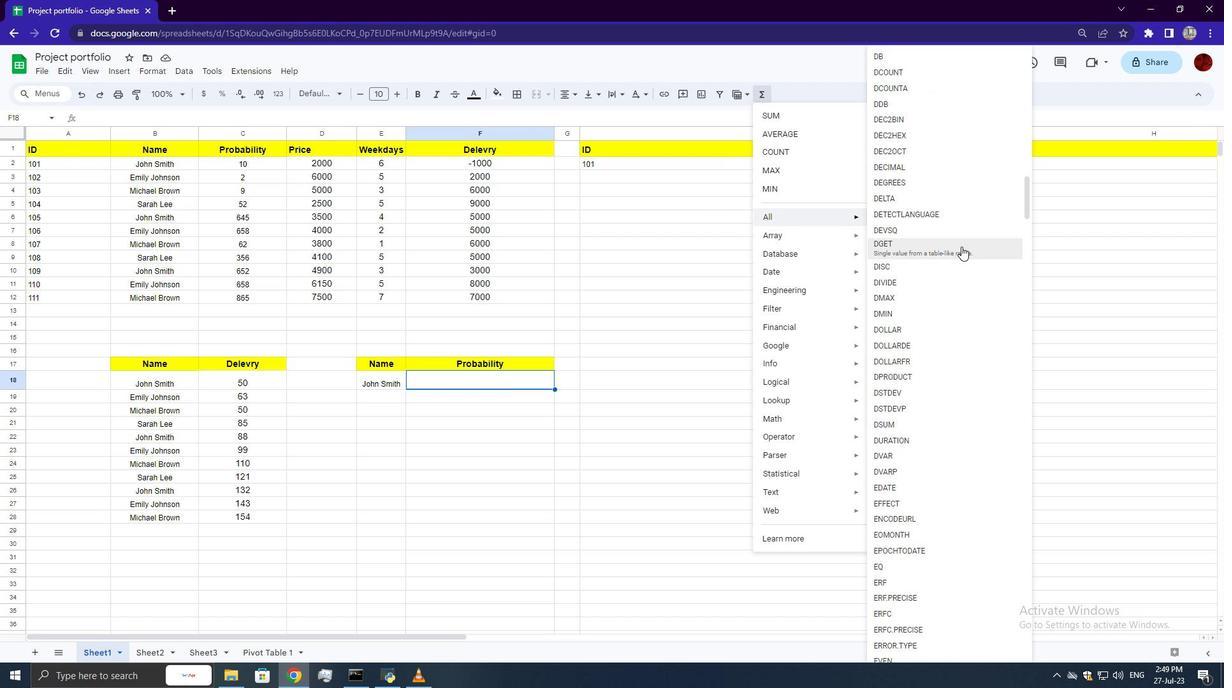 
Action: Mouse moved to (962, 253)
Screenshot: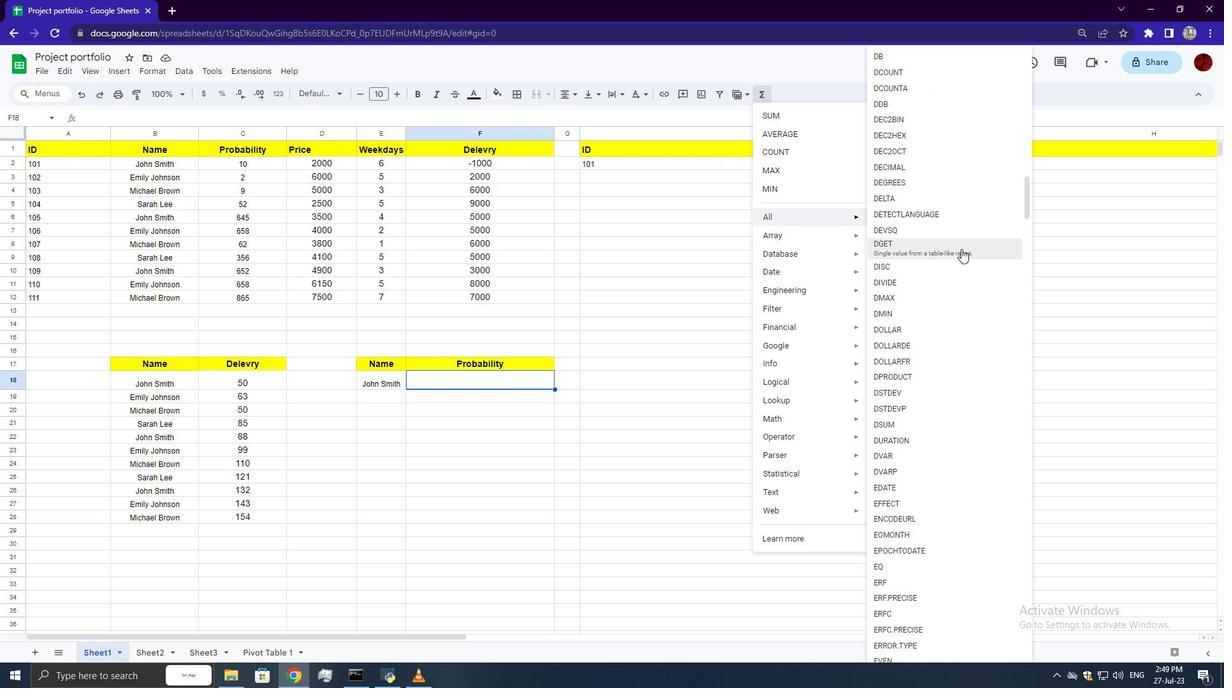 
Action: Mouse scrolled (961, 250) with delta (0, 0)
Screenshot: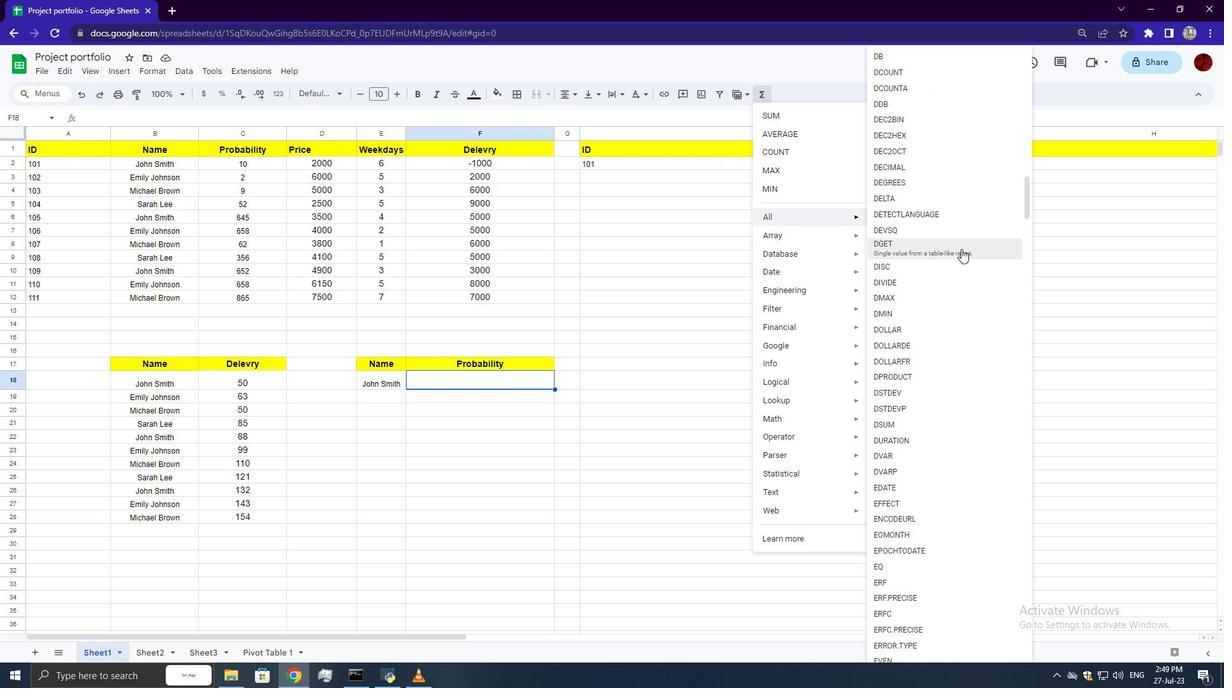 
Action: Mouse scrolled (961, 250) with delta (0, 0)
Screenshot: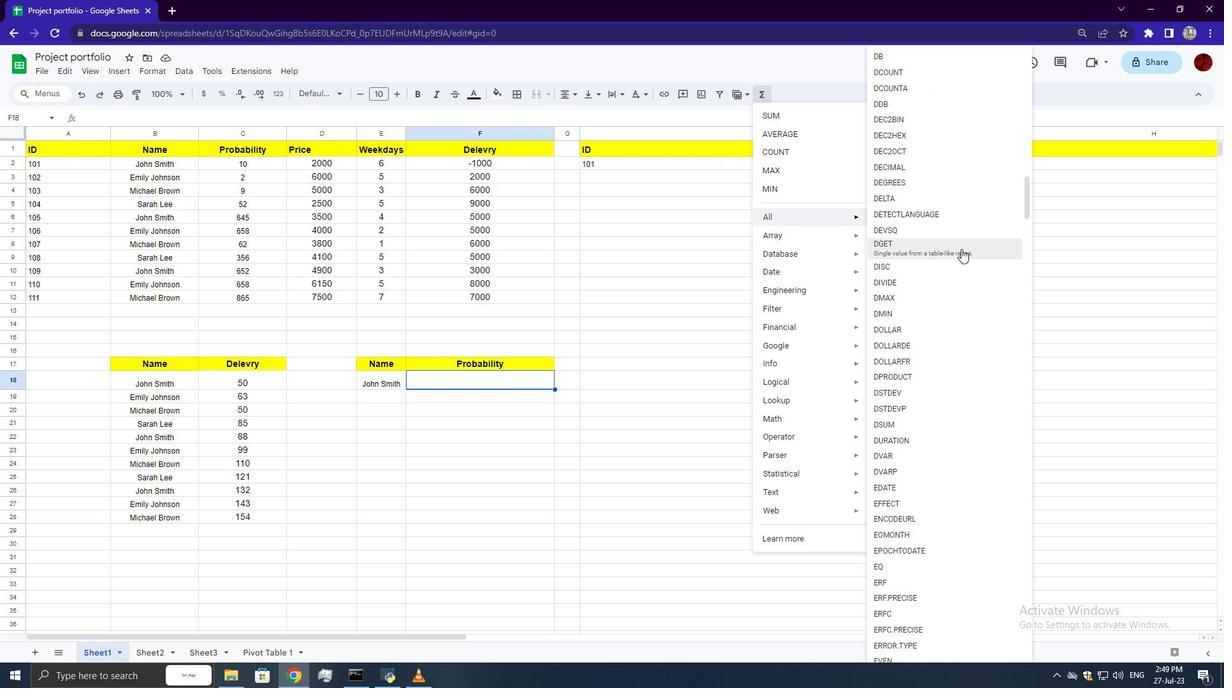 
Action: Mouse scrolled (961, 250) with delta (0, 0)
Screenshot: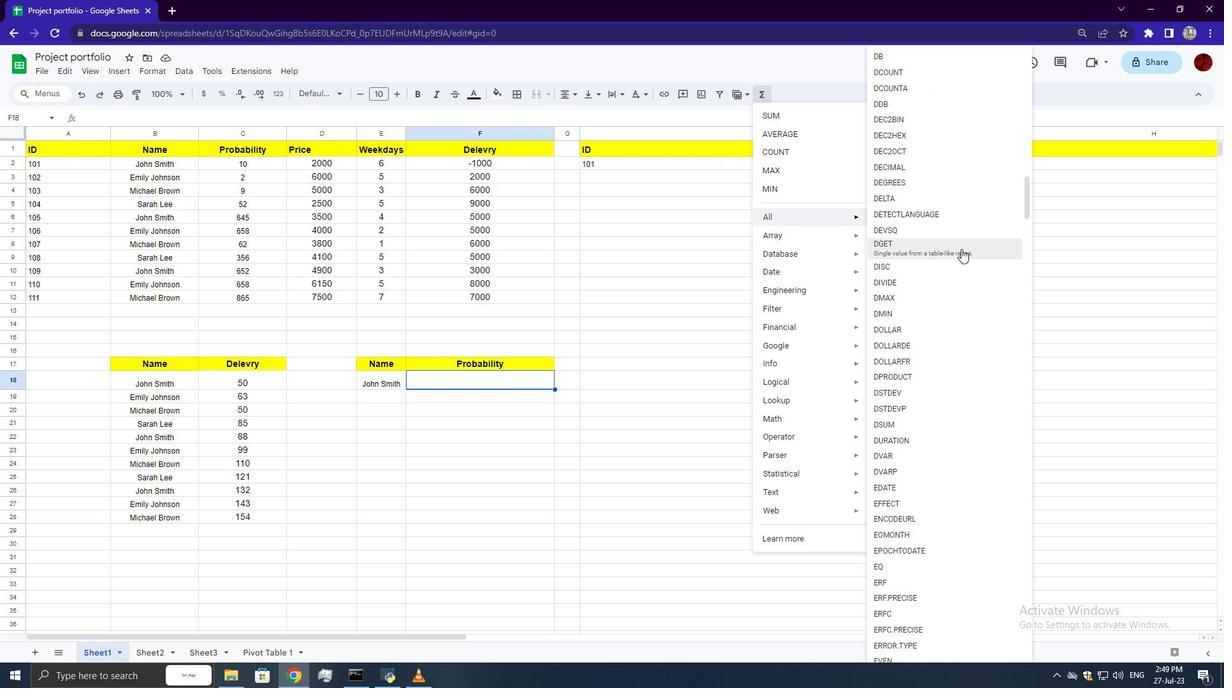 
Action: Mouse scrolled (962, 251) with delta (0, 0)
Screenshot: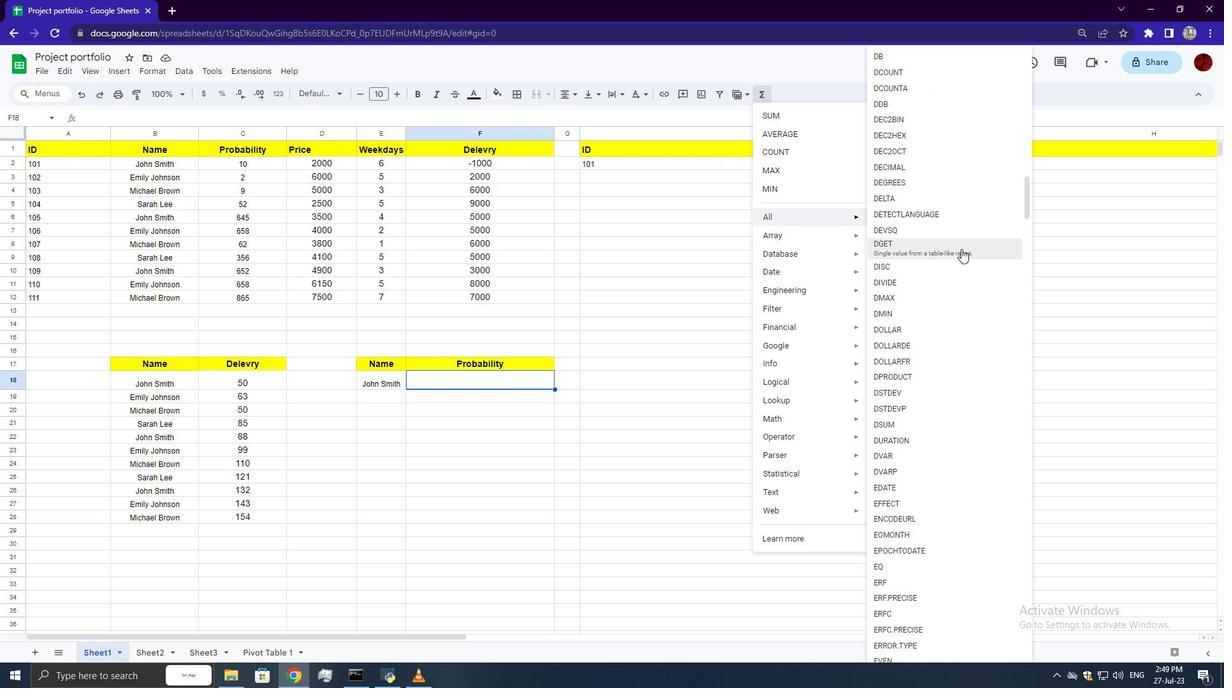 
Action: Mouse scrolled (962, 252) with delta (0, 0)
Screenshot: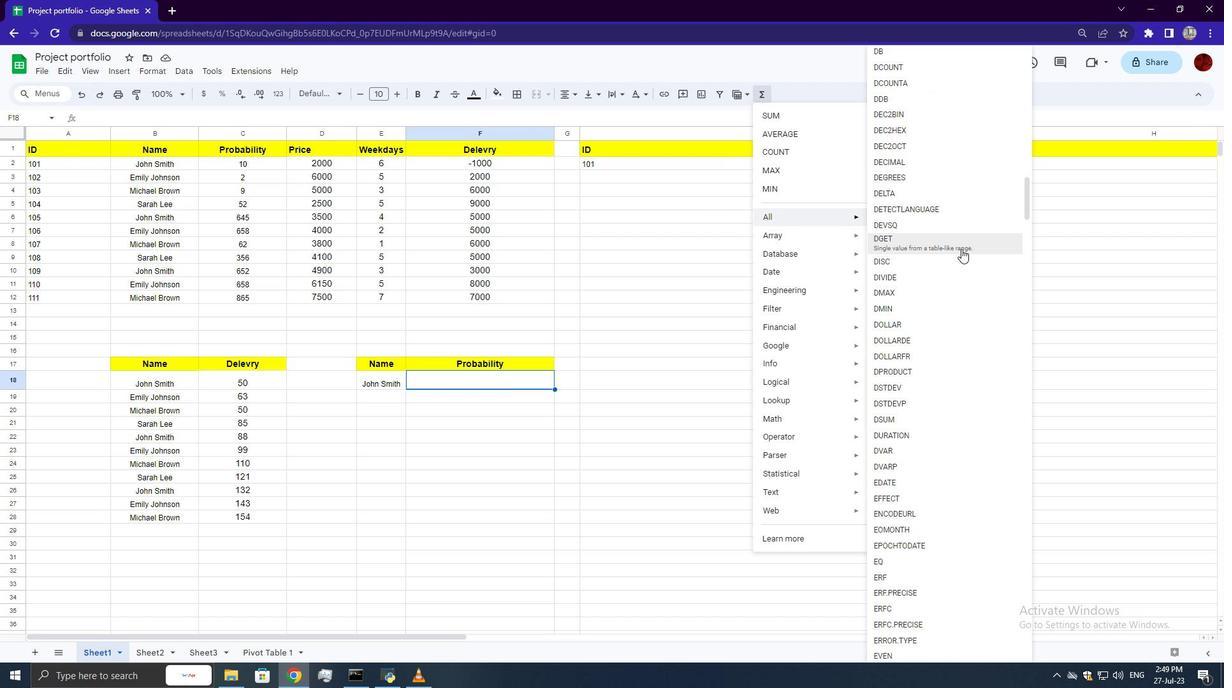 
Action: Mouse moved to (967, 258)
Screenshot: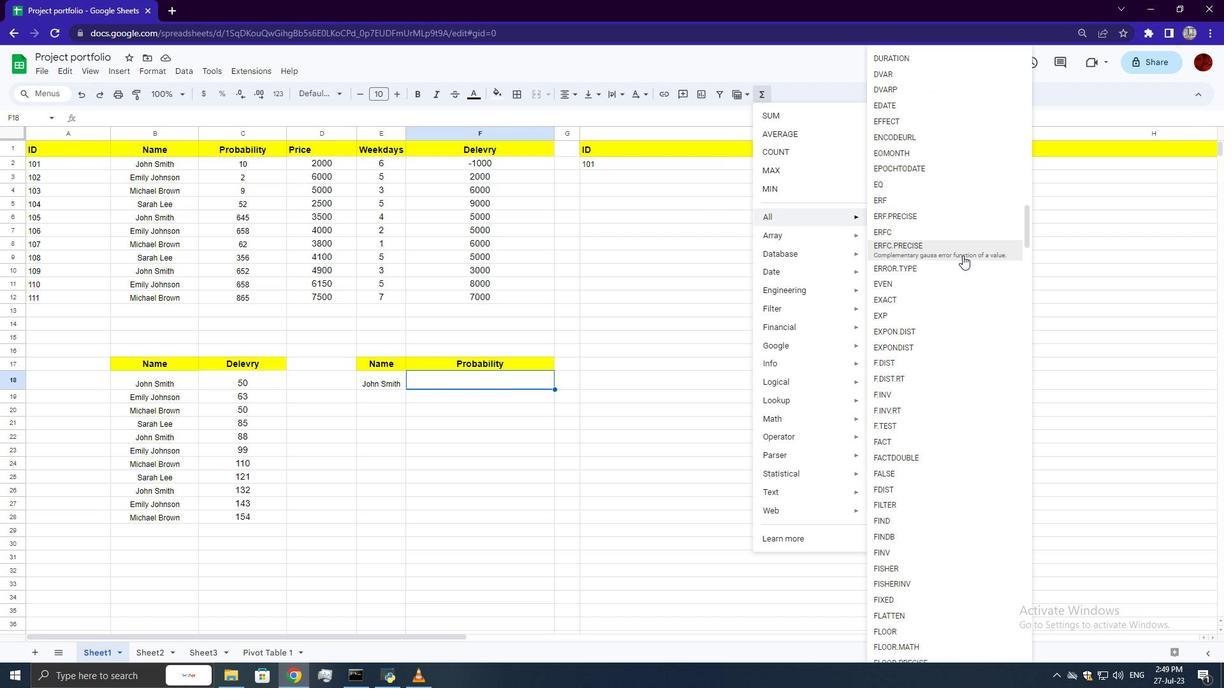 
Action: Mouse scrolled (967, 258) with delta (0, 0)
Screenshot: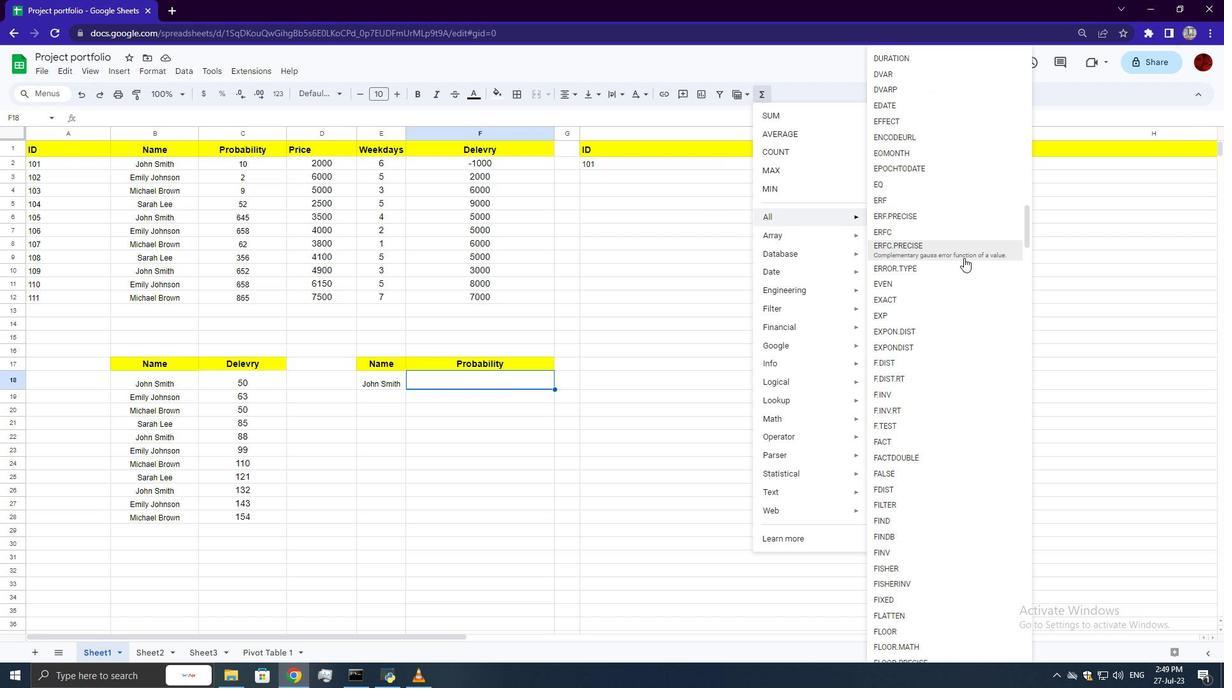 
Action: Mouse scrolled (967, 258) with delta (0, 0)
Screenshot: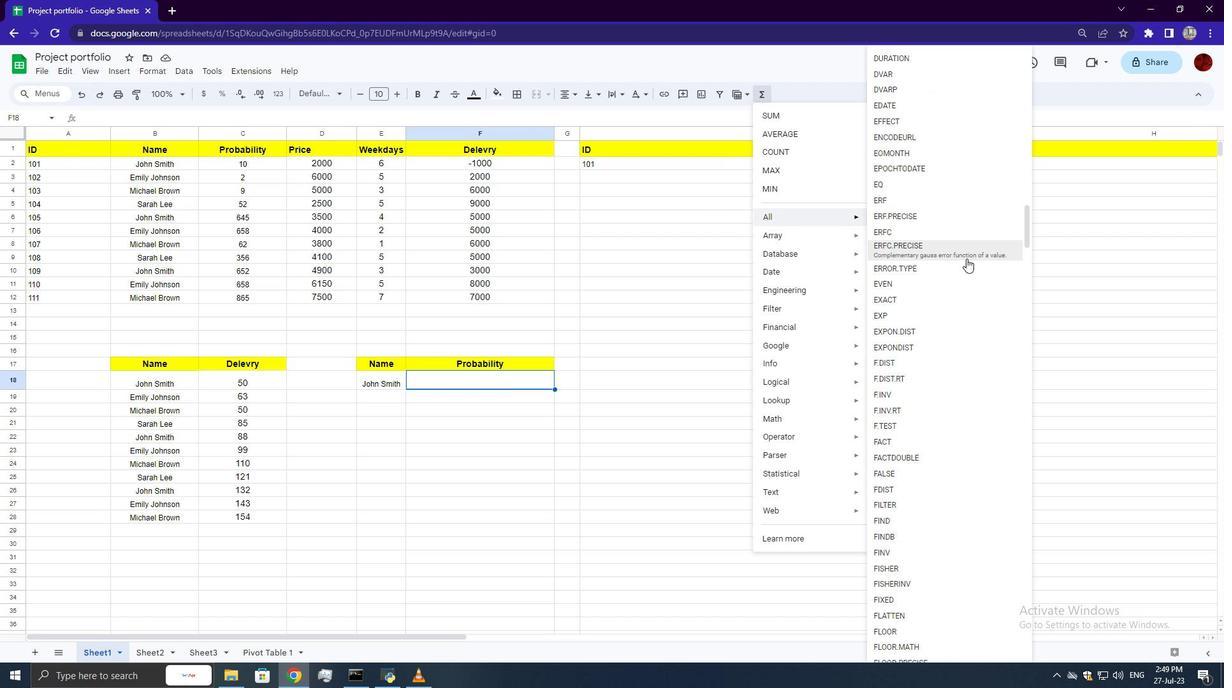 
Action: Mouse scrolled (967, 258) with delta (0, 0)
Screenshot: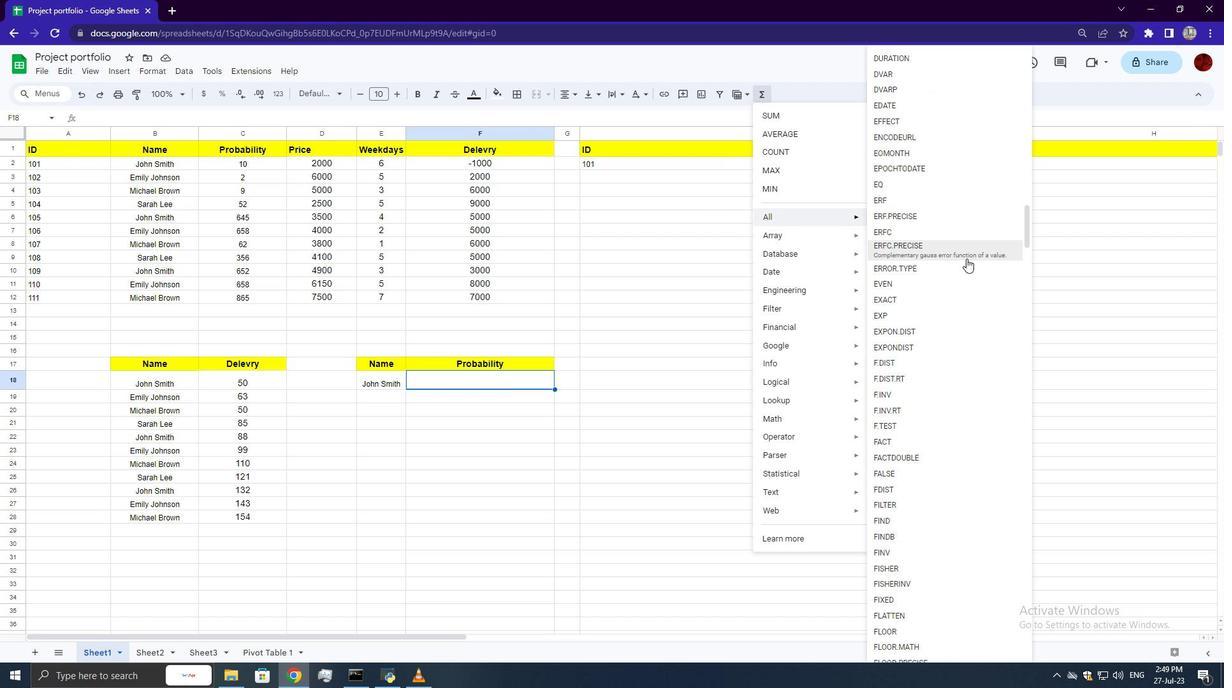 
Action: Mouse scrolled (967, 258) with delta (0, 0)
Screenshot: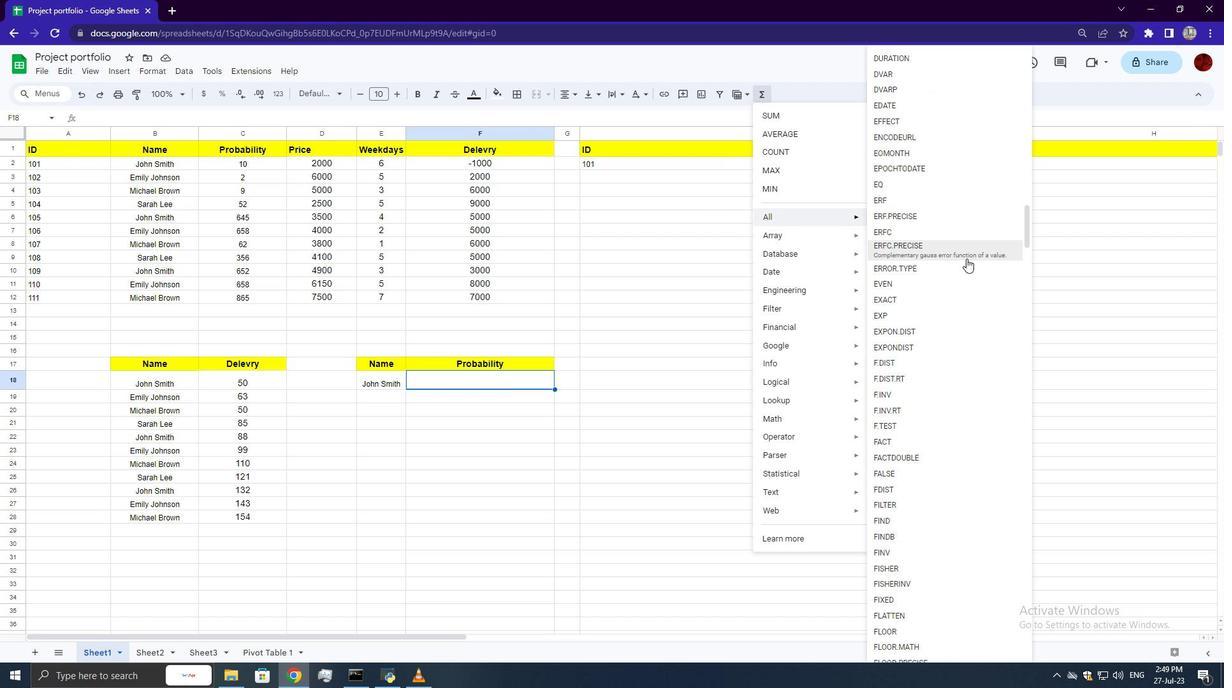 
Action: Mouse scrolled (967, 258) with delta (0, 0)
Screenshot: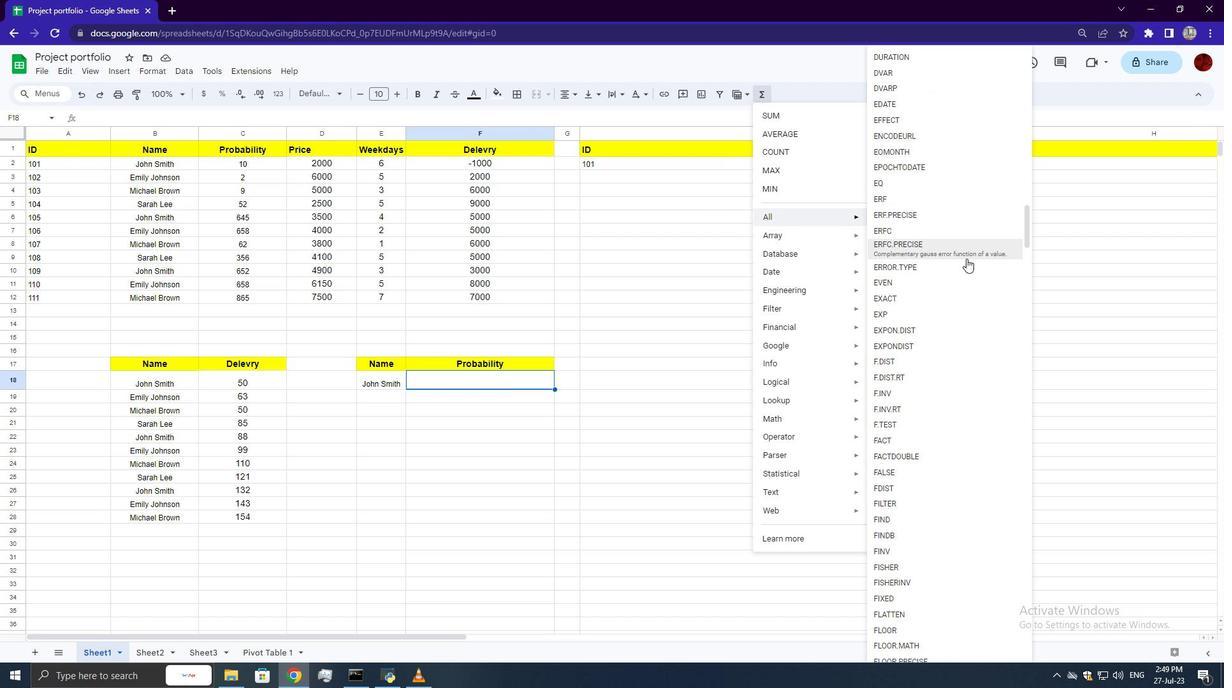 
Action: Mouse scrolled (967, 258) with delta (0, 0)
Screenshot: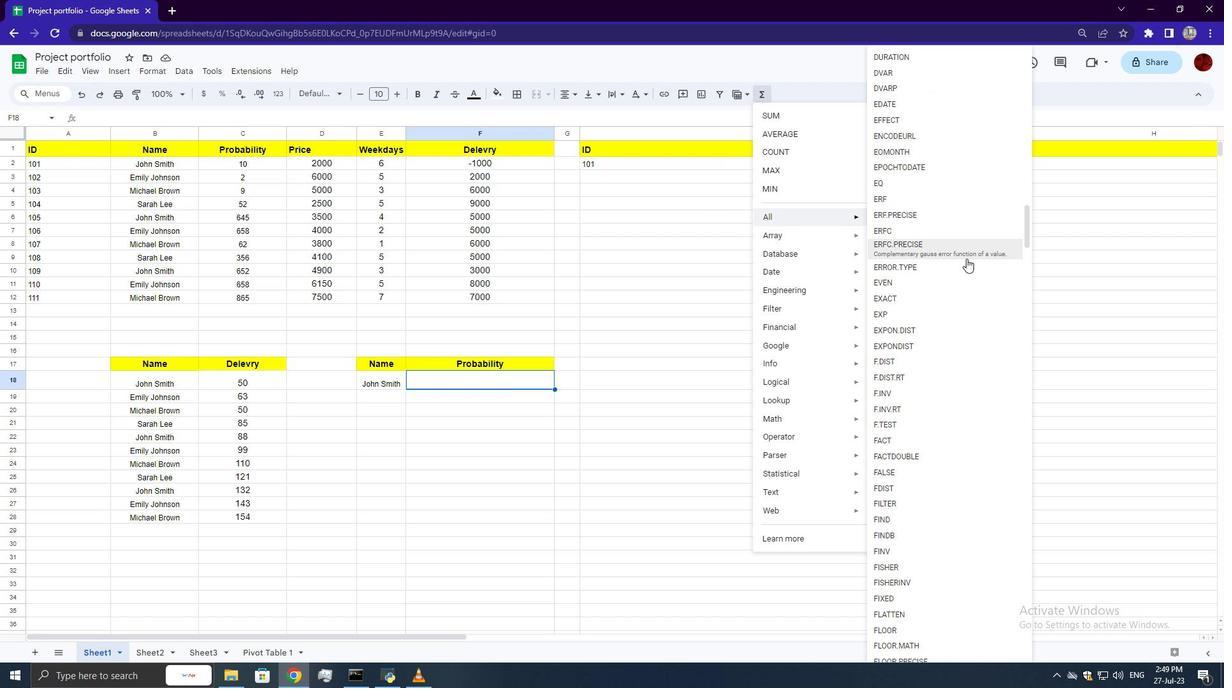 
Action: Mouse scrolled (967, 258) with delta (0, 0)
Screenshot: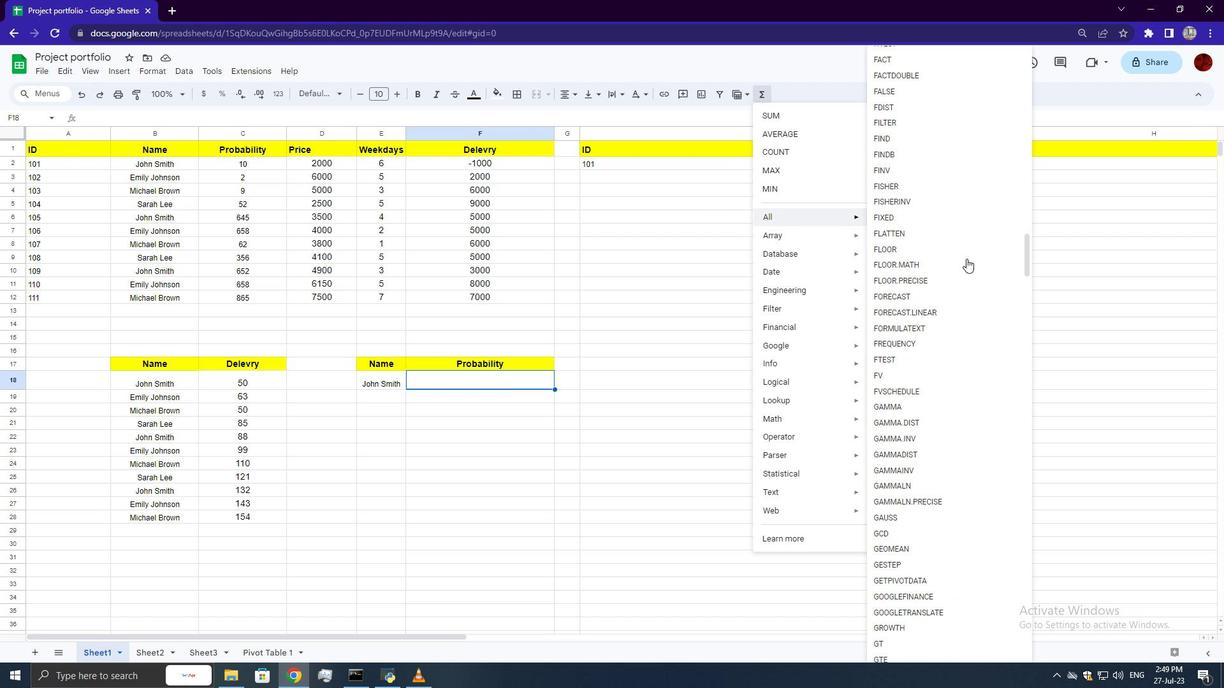 
Action: Mouse scrolled (967, 258) with delta (0, 0)
Screenshot: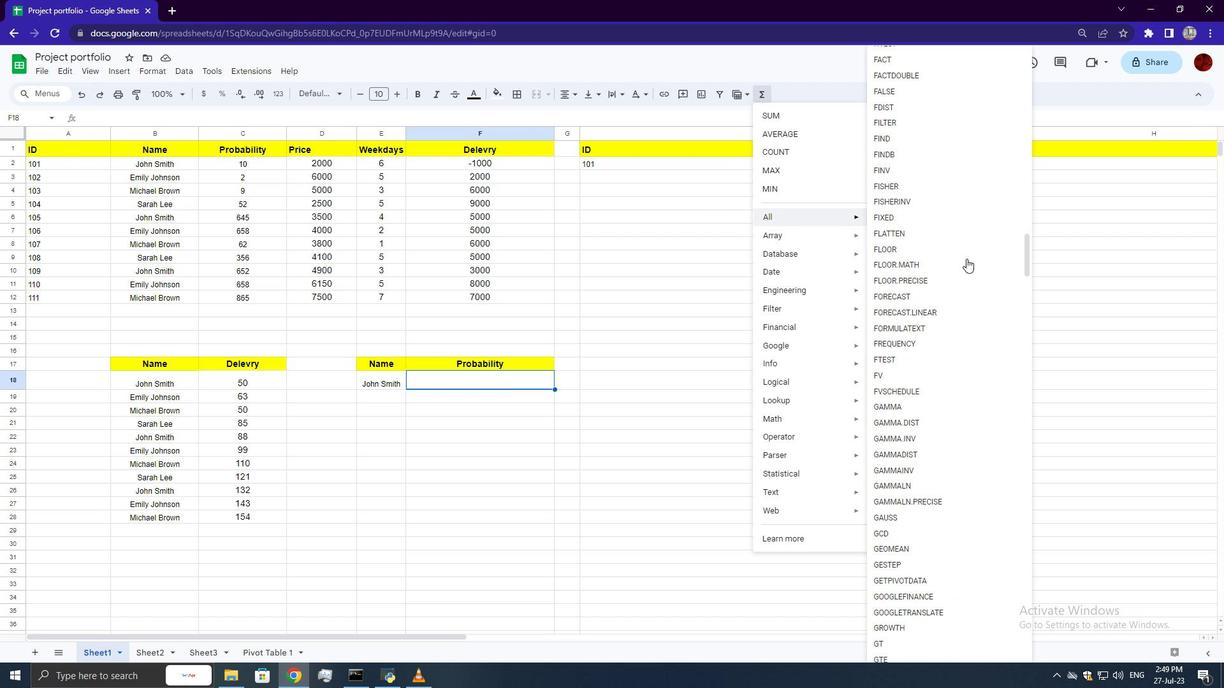 
Action: Mouse scrolled (967, 258) with delta (0, 0)
Screenshot: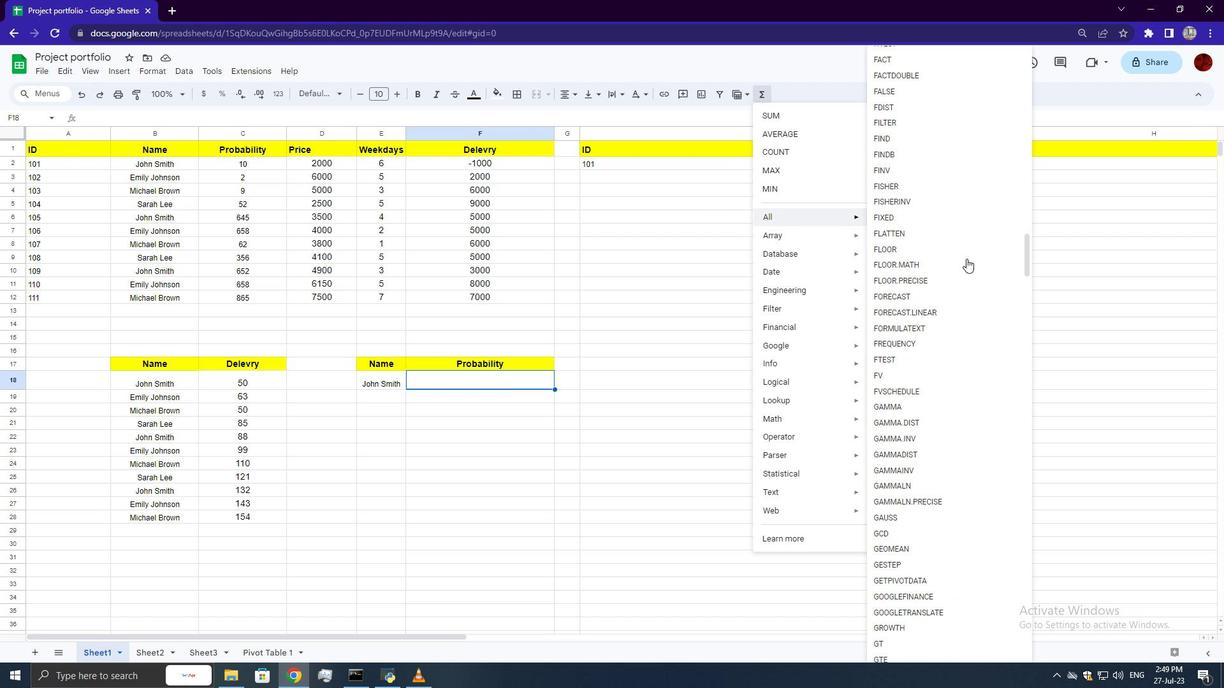 
Action: Mouse scrolled (967, 258) with delta (0, 0)
Screenshot: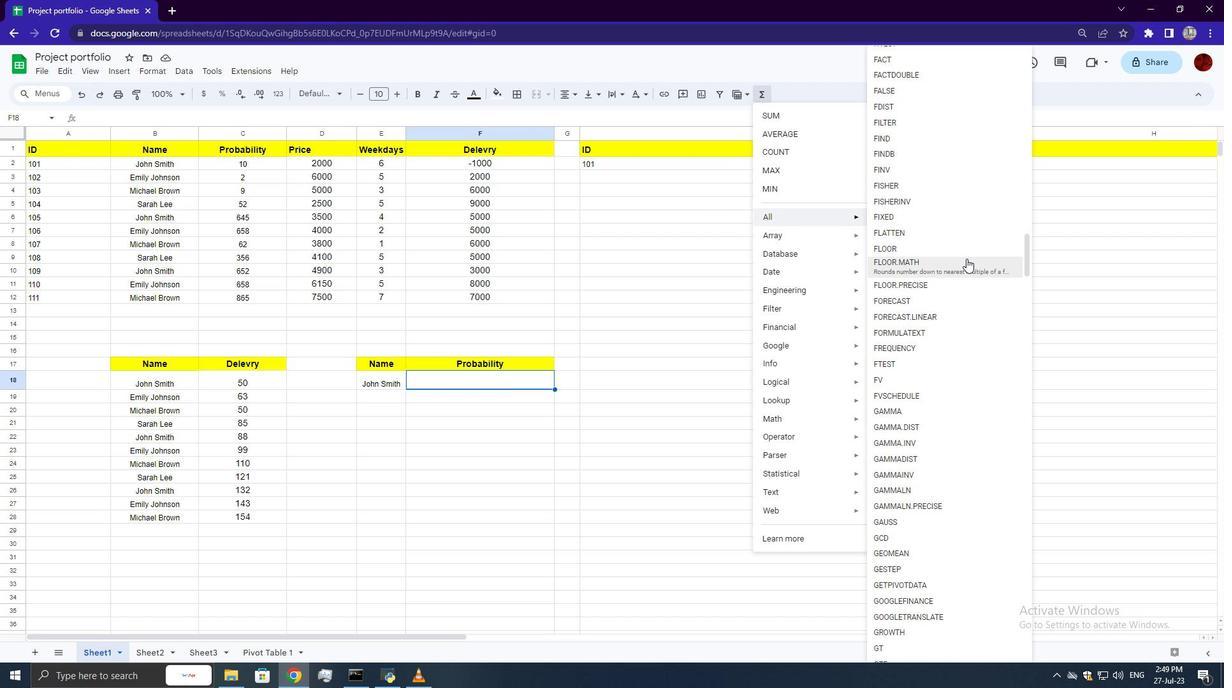 
Action: Mouse scrolled (967, 258) with delta (0, 0)
Screenshot: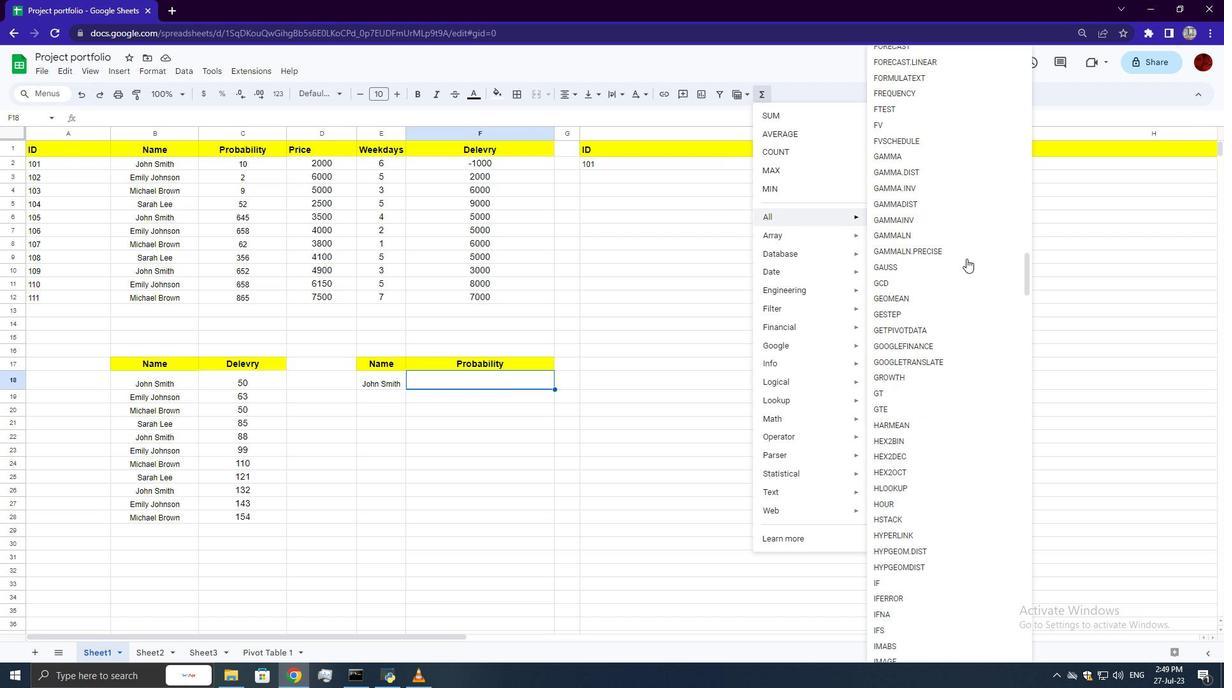 
Action: Mouse scrolled (967, 258) with delta (0, 0)
Screenshot: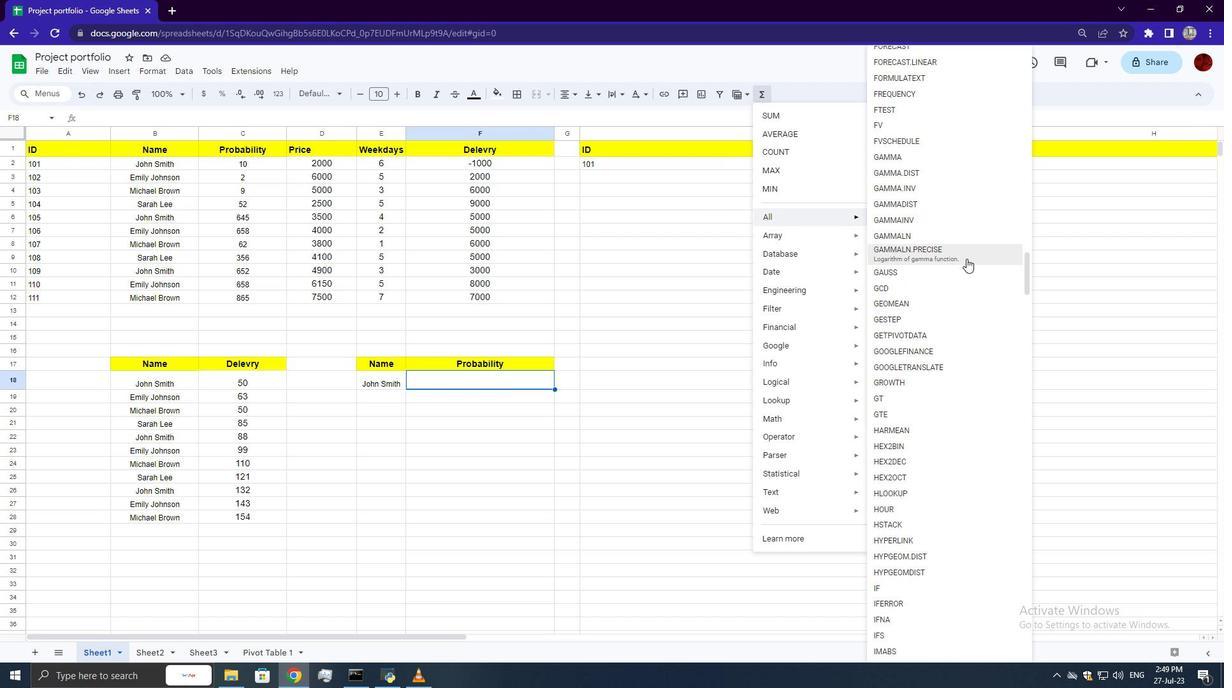 
Action: Mouse scrolled (967, 258) with delta (0, 0)
Screenshot: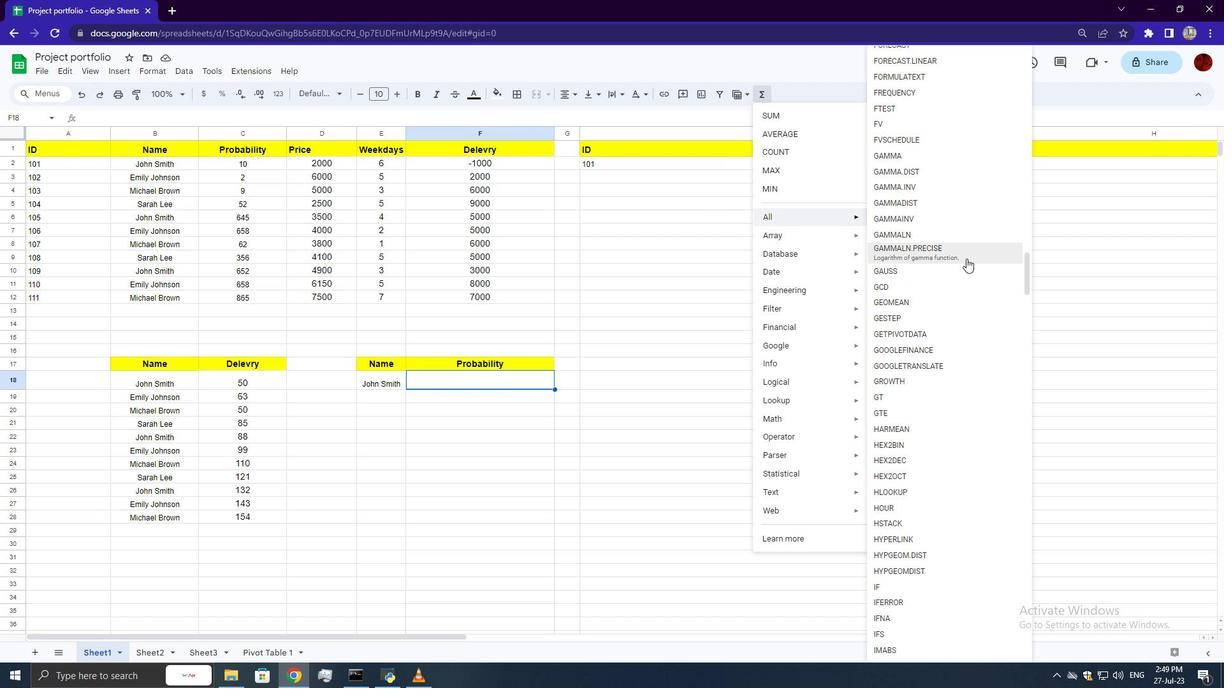 
Action: Mouse scrolled (967, 258) with delta (0, 0)
Screenshot: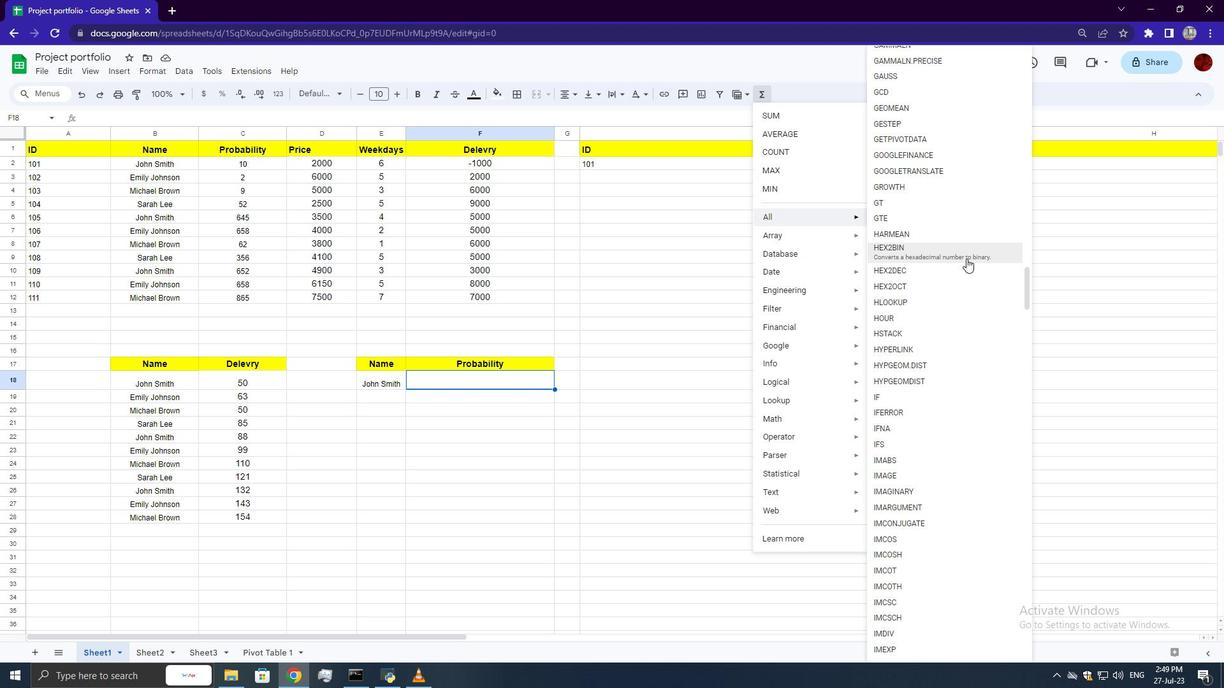 
Action: Mouse scrolled (967, 258) with delta (0, 0)
Screenshot: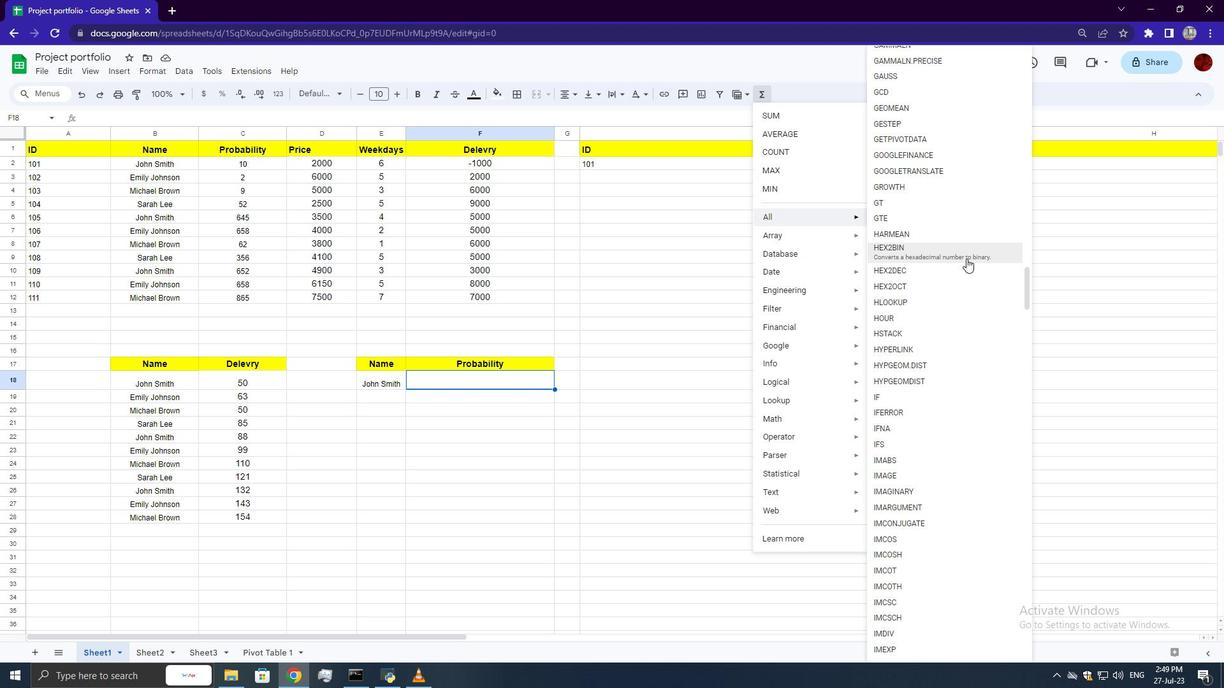 
Action: Mouse scrolled (967, 258) with delta (0, 0)
Screenshot: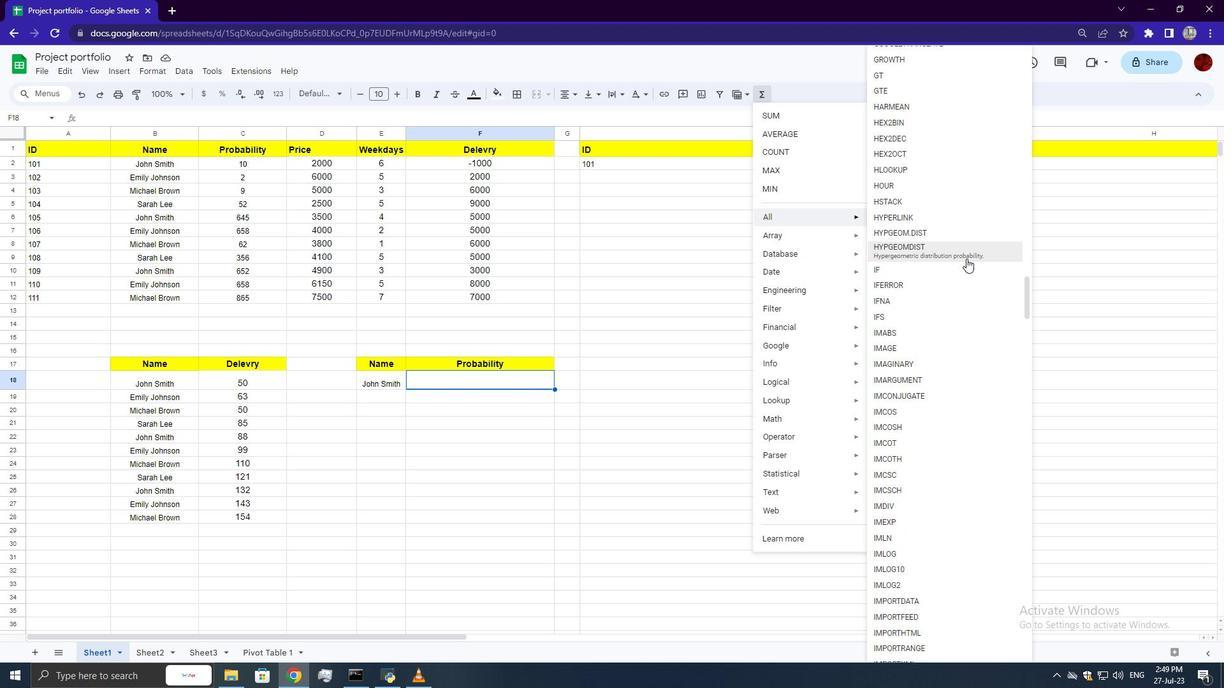 
Action: Mouse scrolled (967, 258) with delta (0, 0)
Screenshot: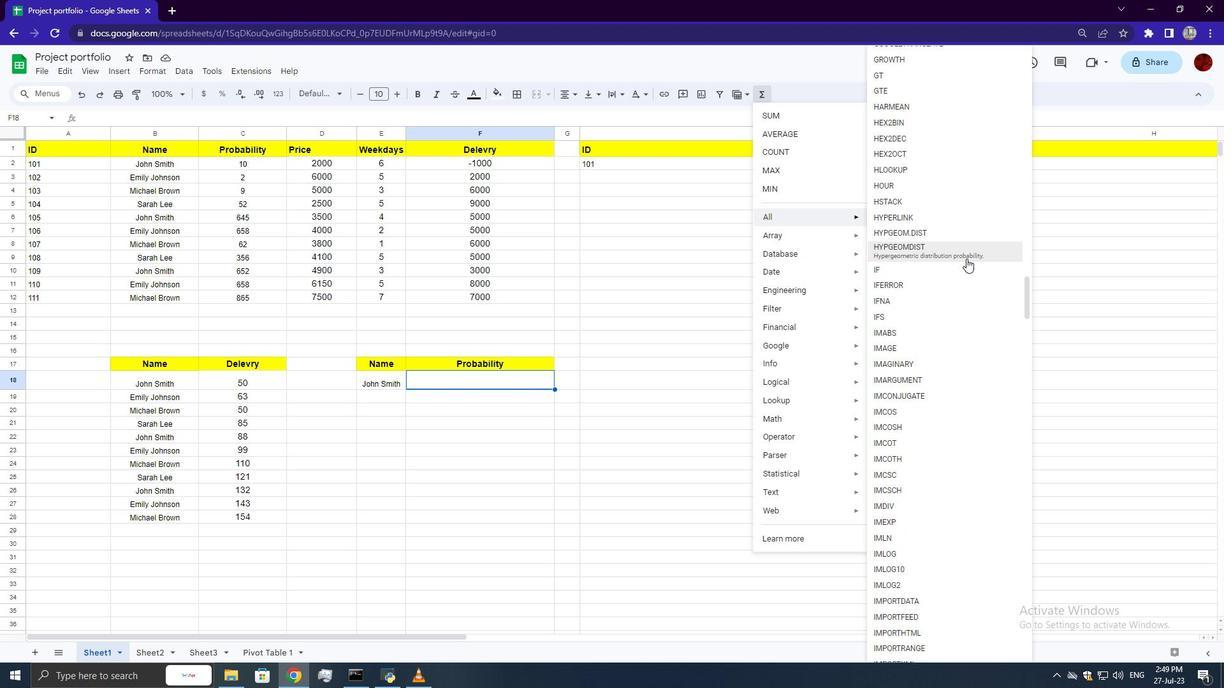 
Action: Mouse scrolled (967, 258) with delta (0, 0)
Screenshot: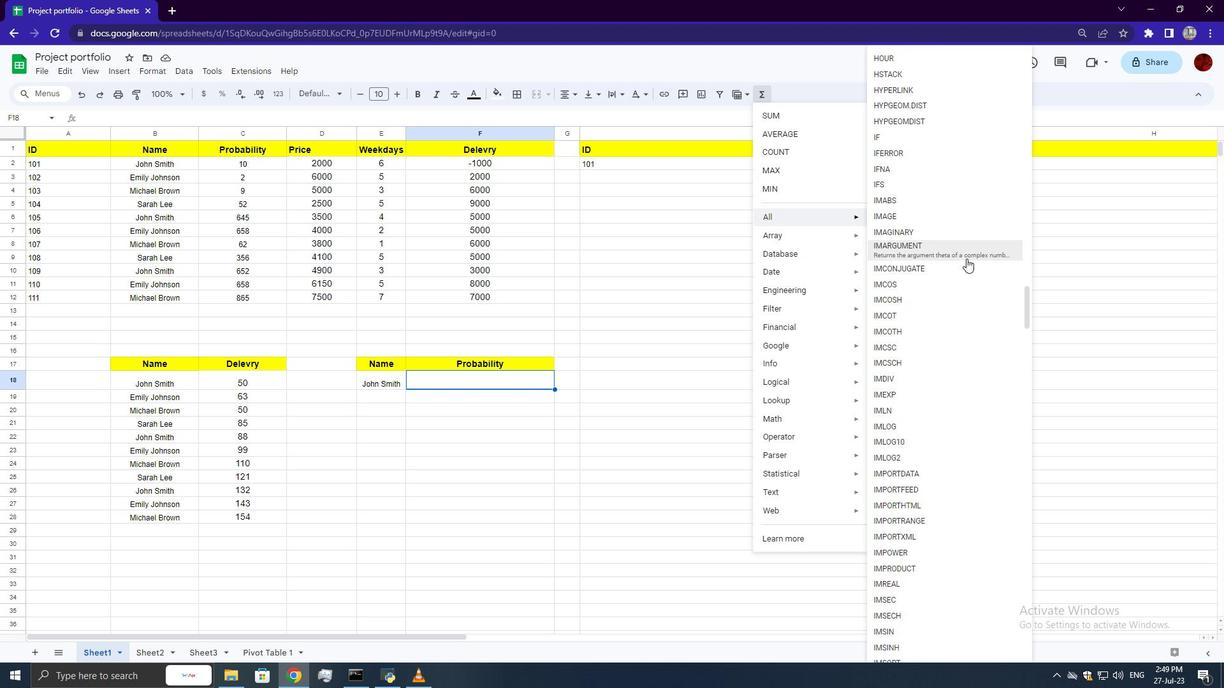 
Action: Mouse scrolled (967, 258) with delta (0, 0)
Screenshot: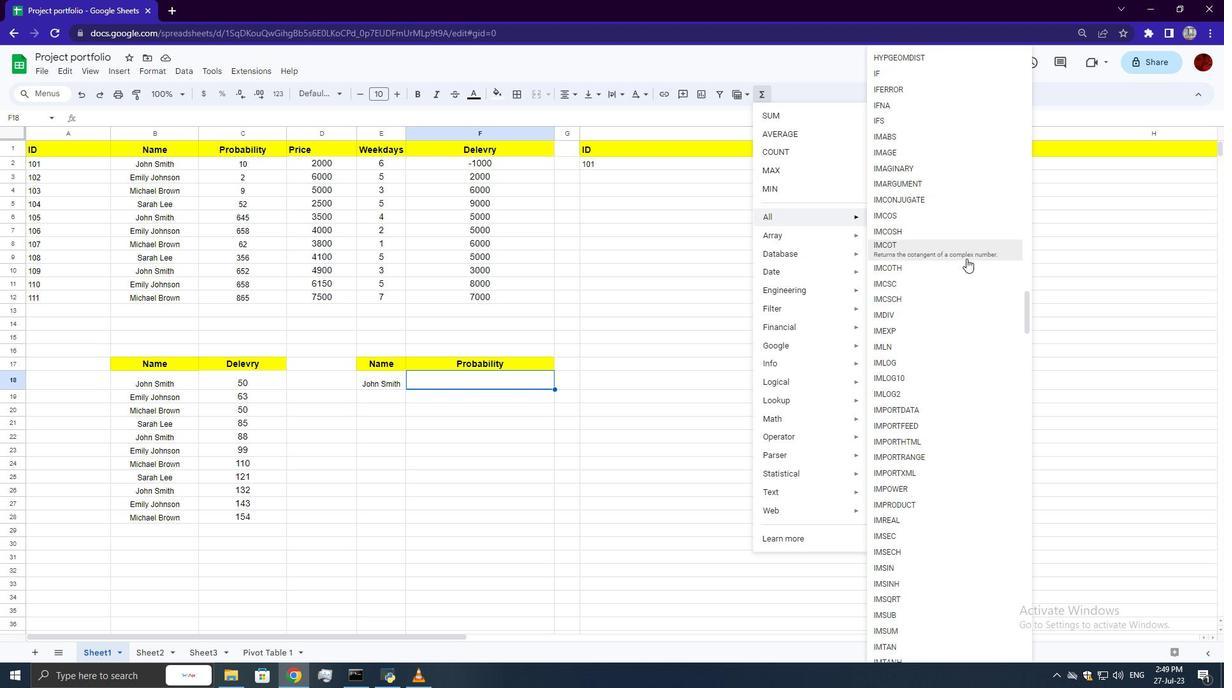 
Action: Mouse scrolled (967, 258) with delta (0, 0)
Screenshot: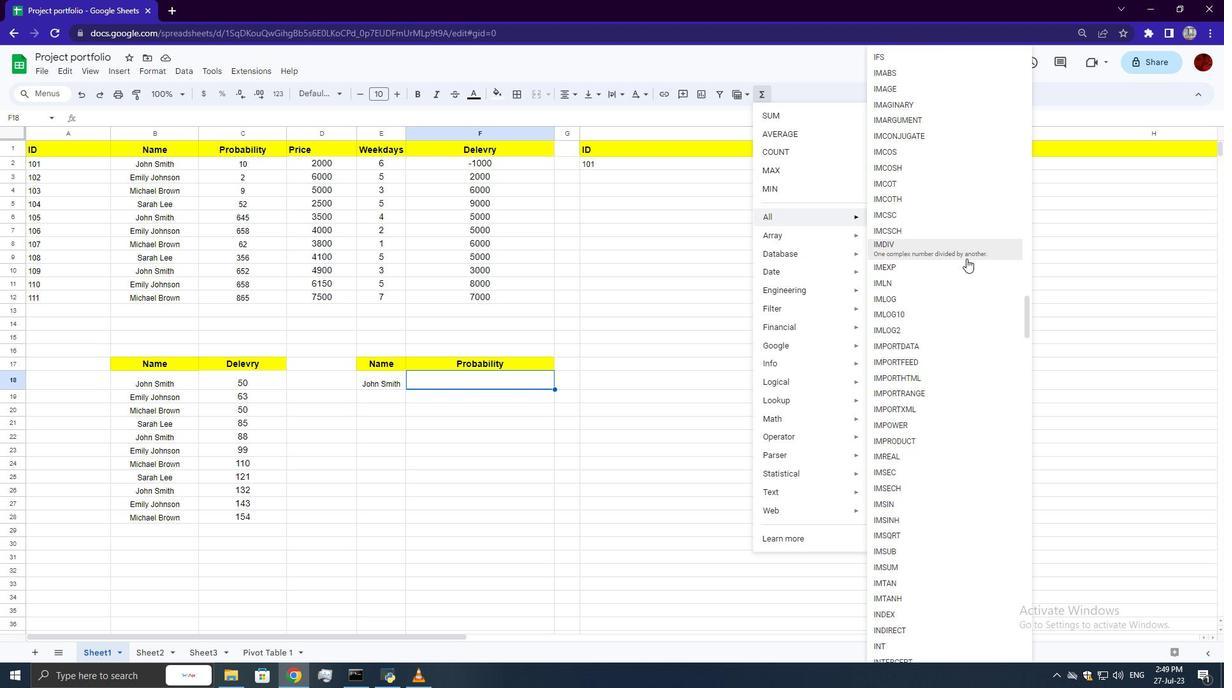 
Action: Mouse scrolled (967, 258) with delta (0, 0)
Screenshot: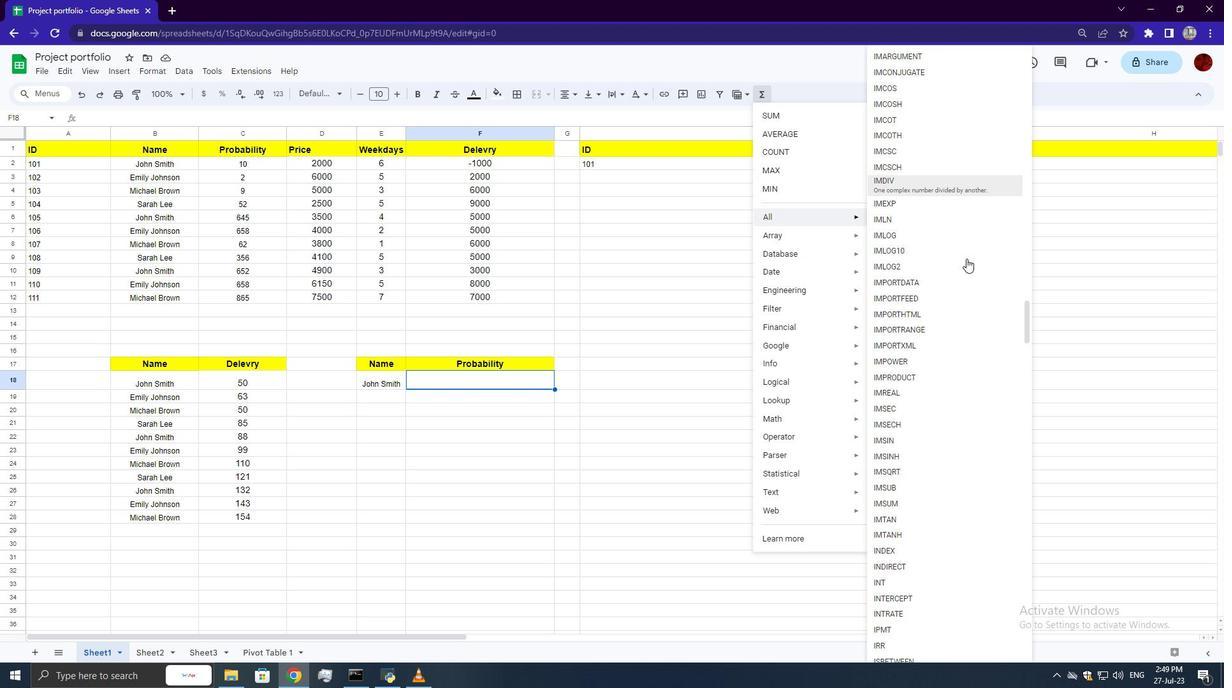 
Action: Mouse scrolled (967, 258) with delta (0, 0)
Screenshot: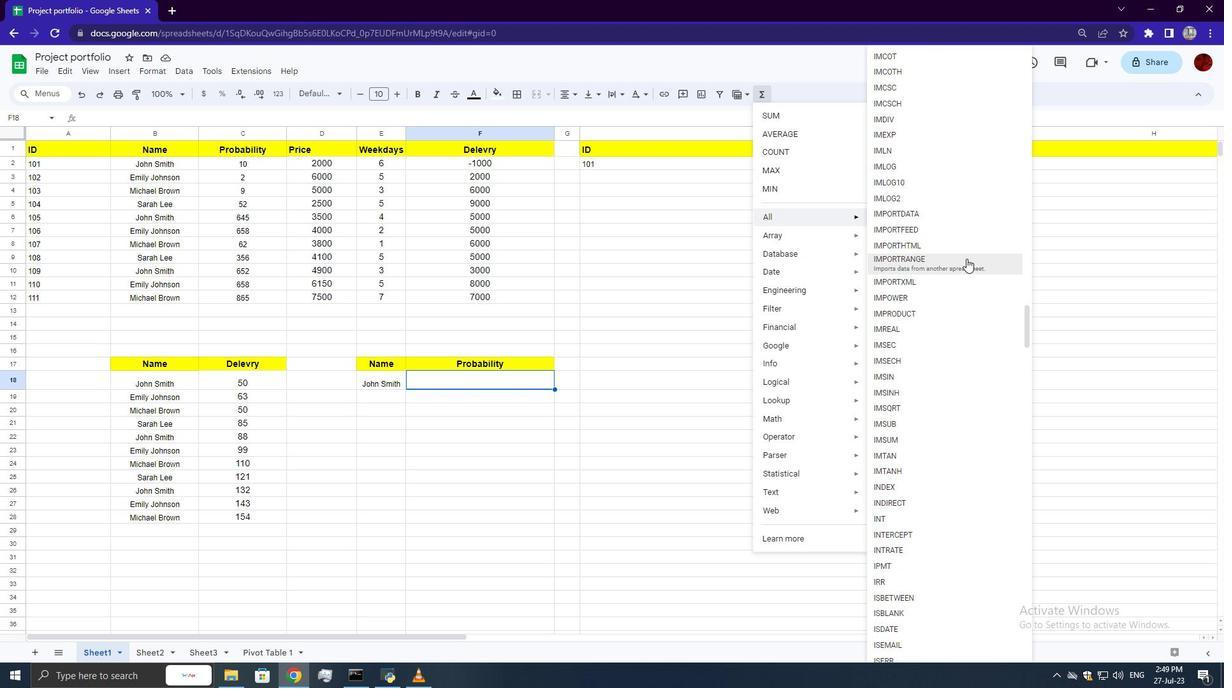 
Action: Mouse moved to (904, 577)
Screenshot: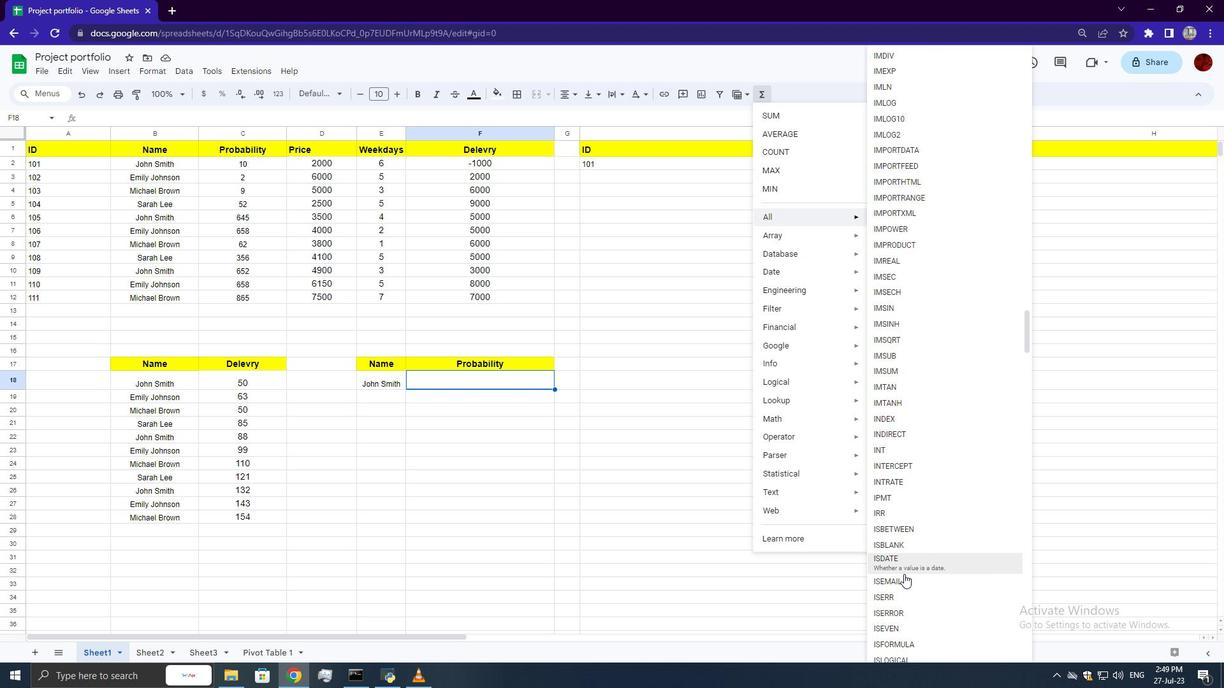 
Action: Mouse pressed left at (904, 577)
Screenshot: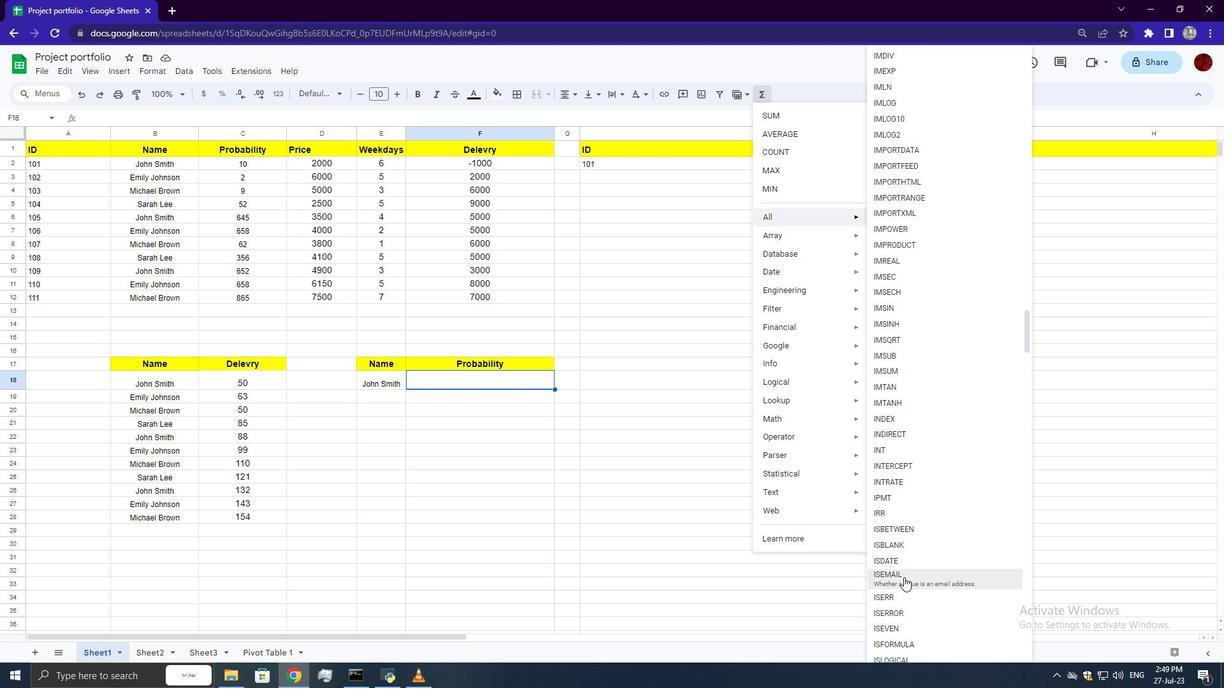 
Action: Key pressed <Key.shift_r>"noreply<Key.shift><Key.shift><Key.shift>@google.com
Screenshot: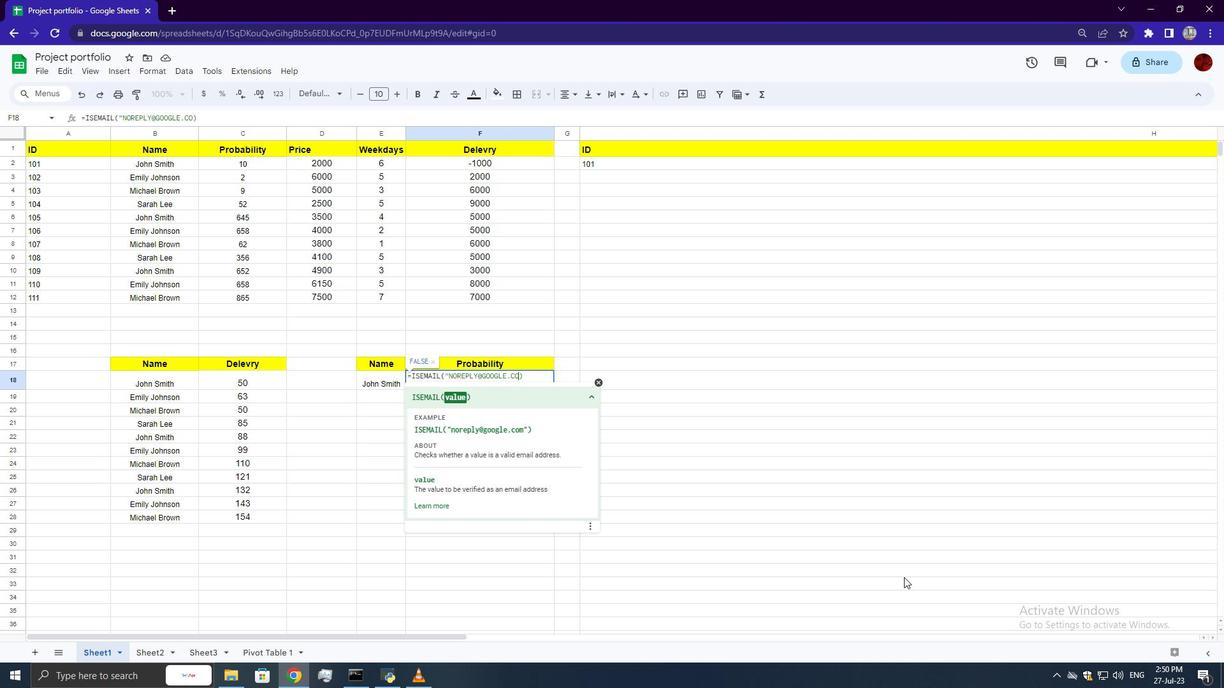 
Action: Mouse moved to (904, 578)
Screenshot: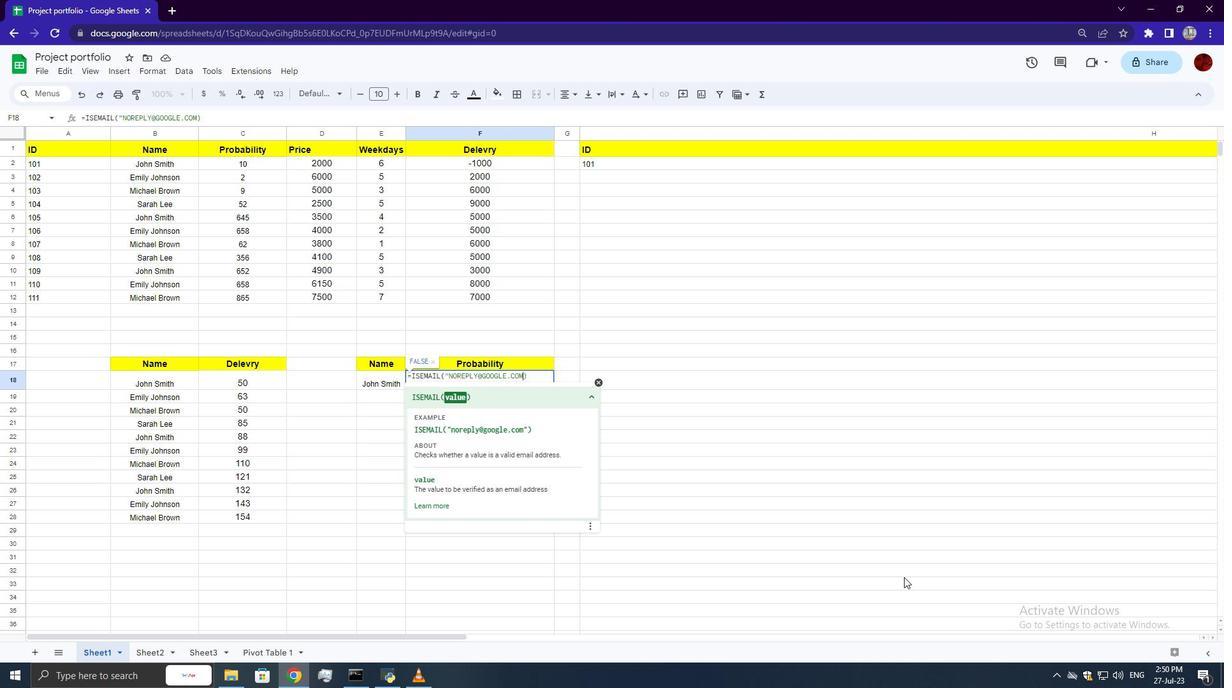 
Action: Key pressed <Key.shift_r><Key.shift_r><Key.shift_r><Key.shift_r><Key.shift_r><Key.shift_r><Key.shift_r><Key.shift_r><Key.shift_r><Key.shift_r><Key.shift_r><Key.shift_r><Key.shift_r><Key.shift_r><Key.shift_r><Key.shift_r><Key.shift_r><Key.shift_r><Key.shift_r><Key.shift_r>"
Screenshot: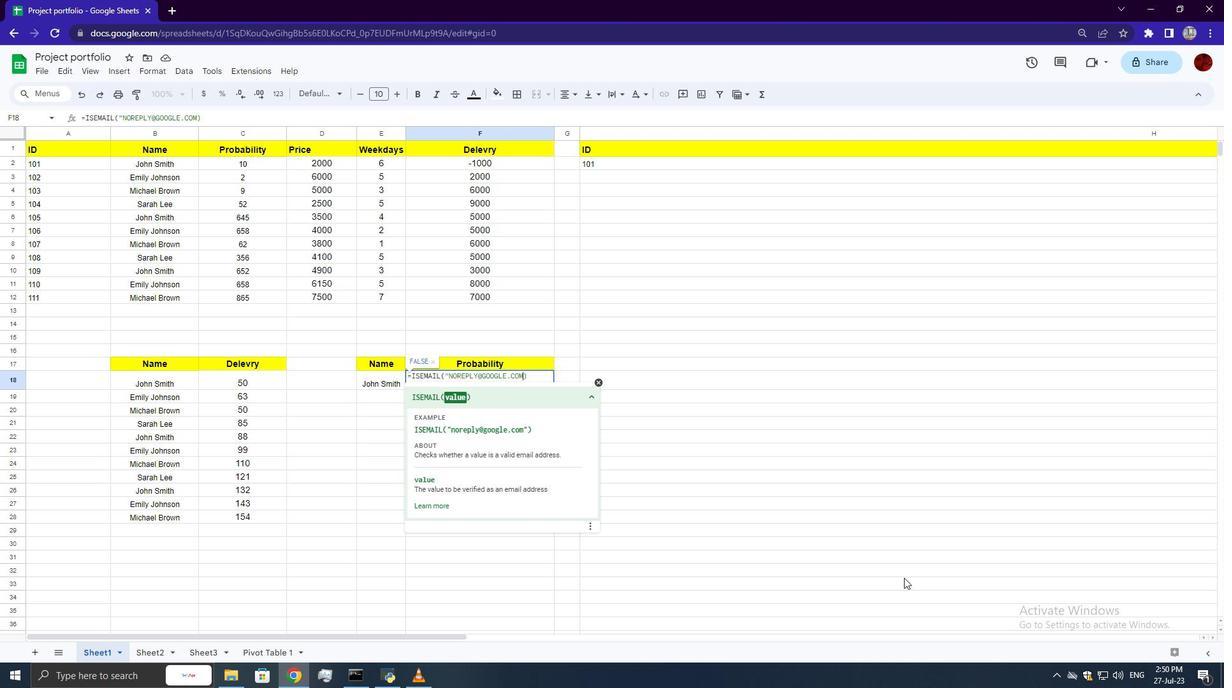 
Action: Mouse moved to (847, 562)
Screenshot: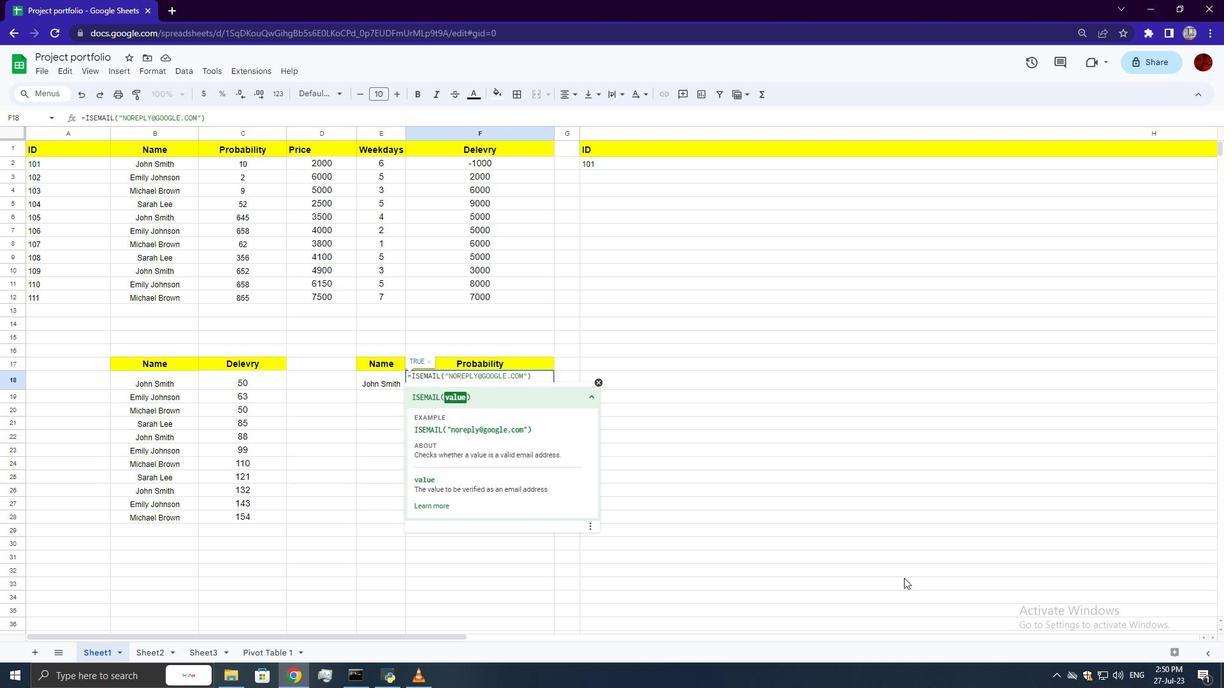 
Action: Key pressed <Key.enter>
Screenshot: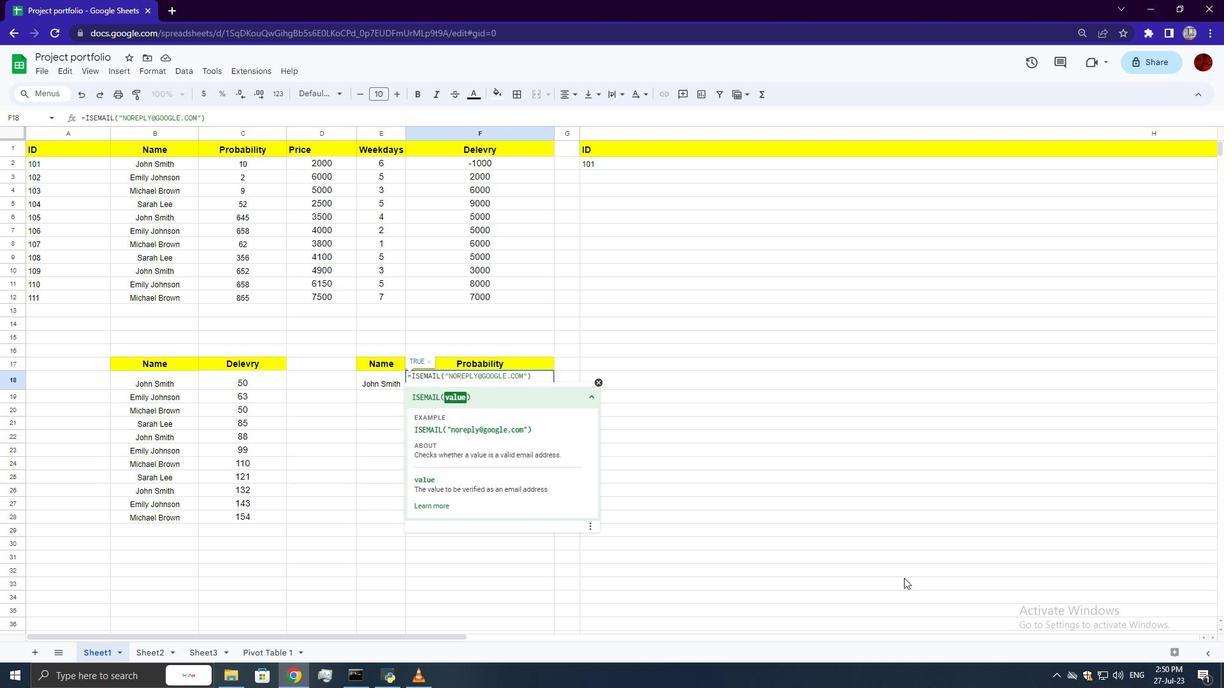 
Action: Mouse moved to (836, 558)
Screenshot: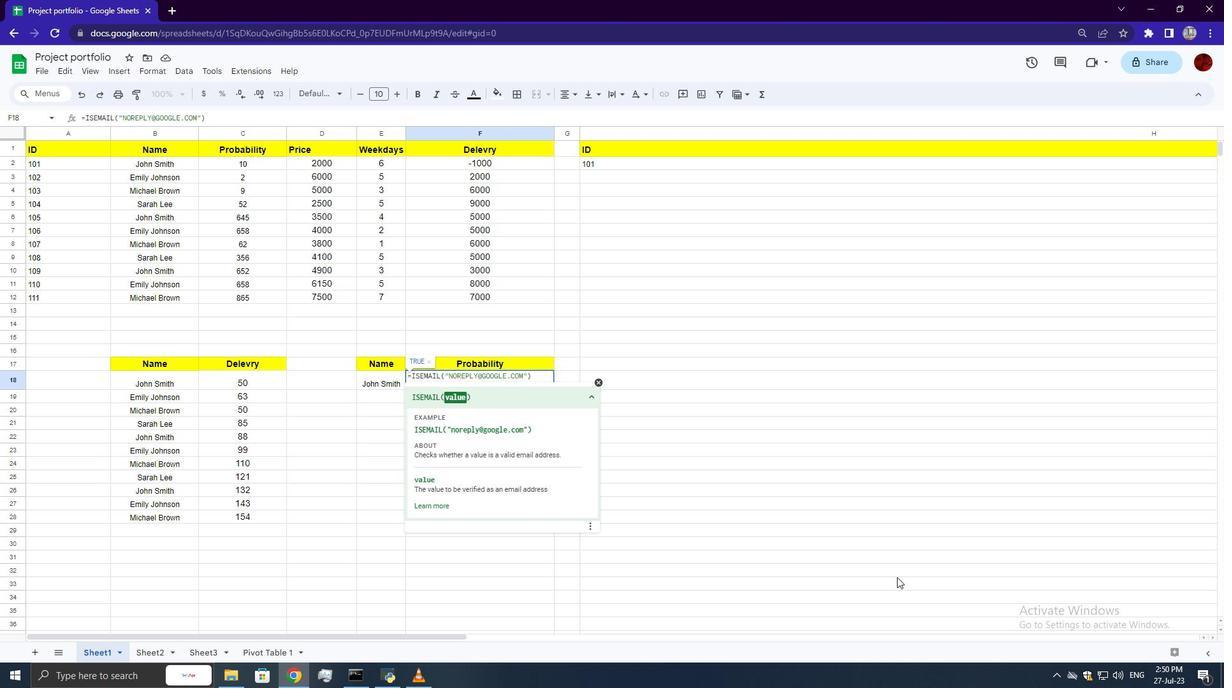 
